 Task: Create a due date automation trigger when advanced on, on the wednesday after a card is due add fields without custom field "Resume" set to a number greater than 1 and greater than 10 at 11:00 AM.
Action: Mouse moved to (865, 263)
Screenshot: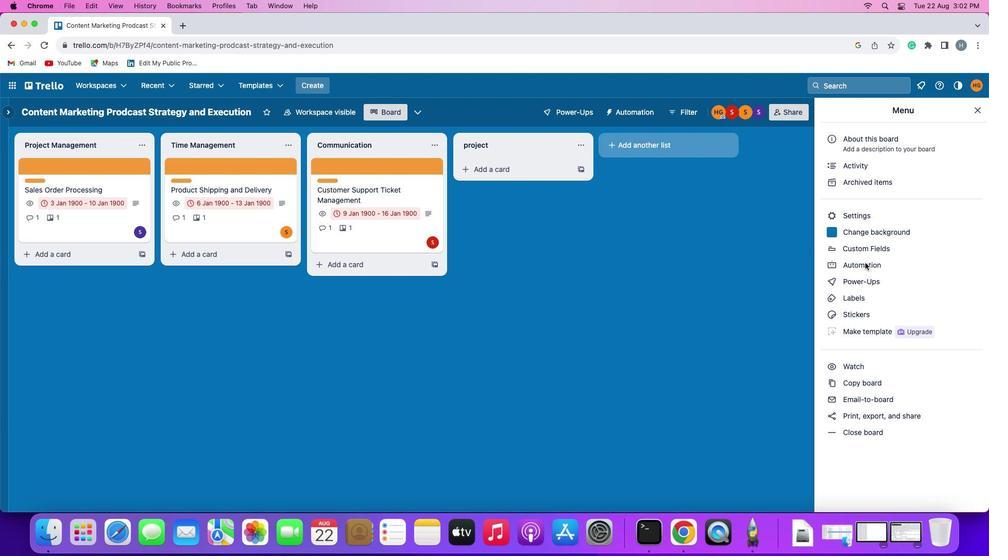 
Action: Mouse pressed left at (865, 263)
Screenshot: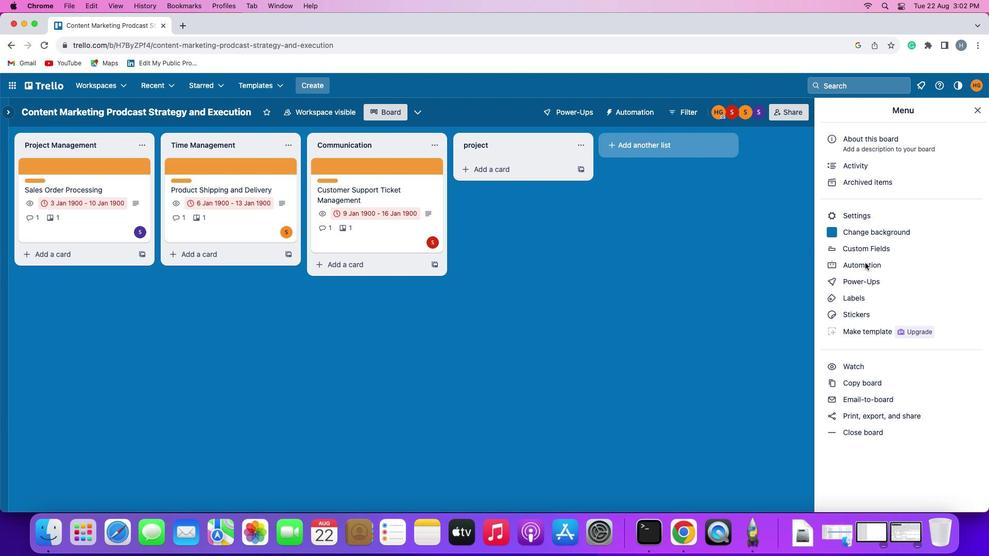 
Action: Mouse pressed left at (865, 263)
Screenshot: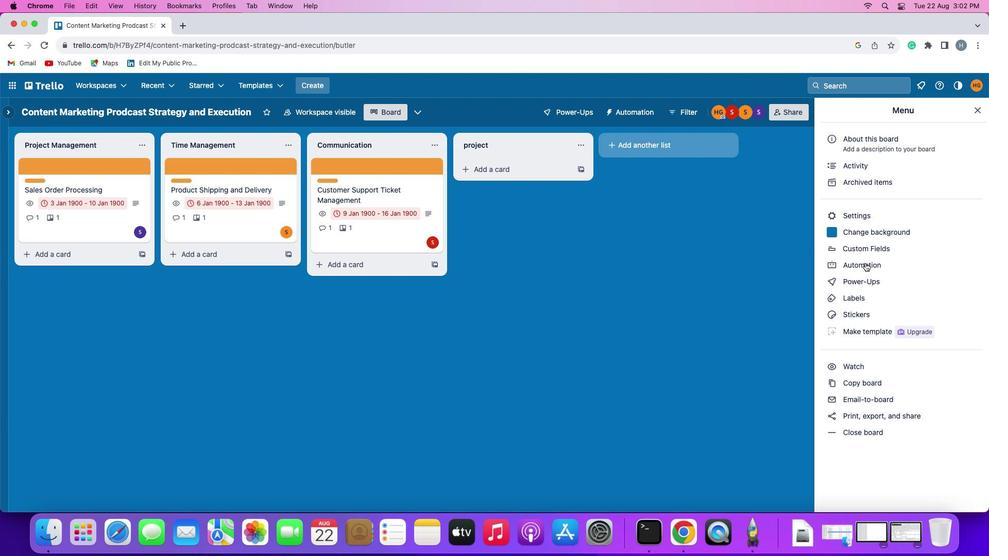 
Action: Mouse moved to (55, 241)
Screenshot: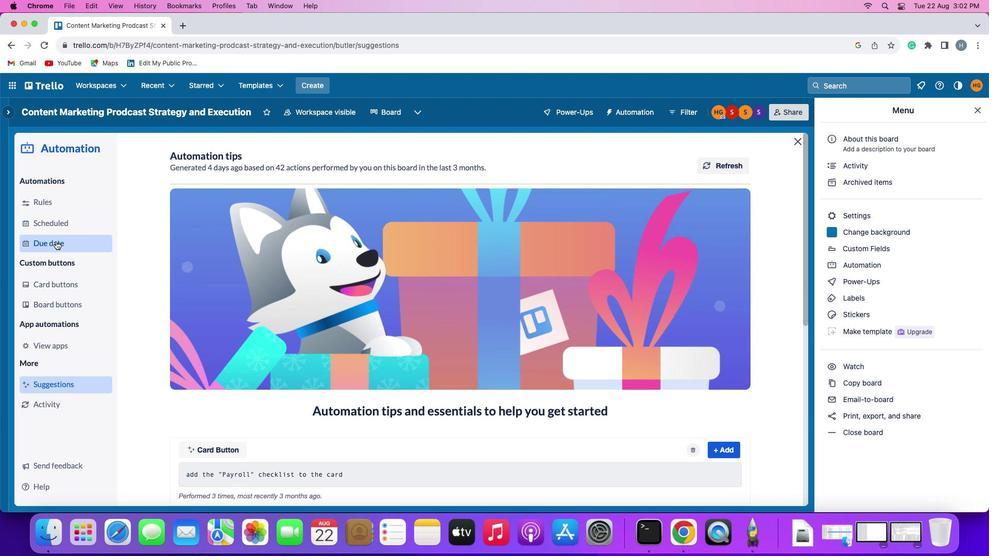 
Action: Mouse pressed left at (55, 241)
Screenshot: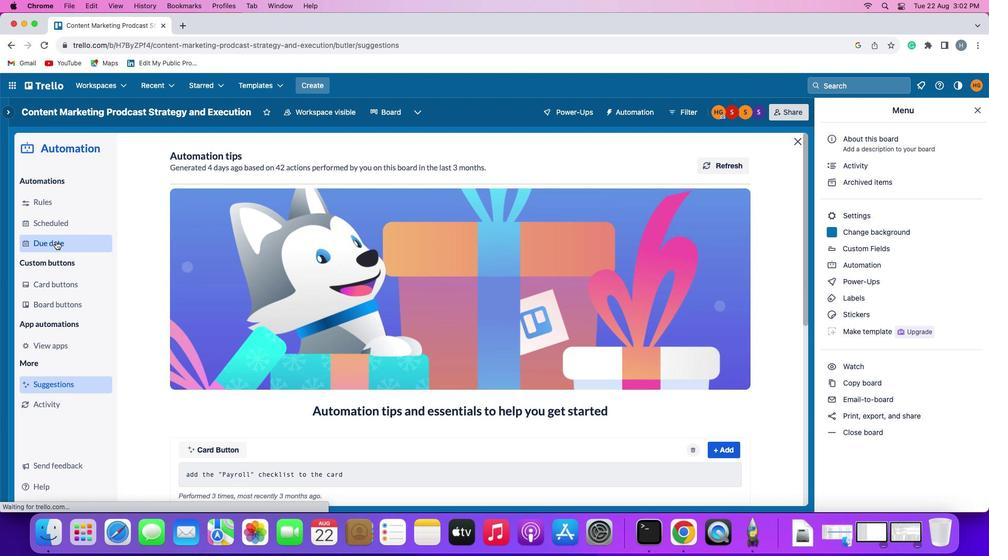 
Action: Mouse moved to (690, 163)
Screenshot: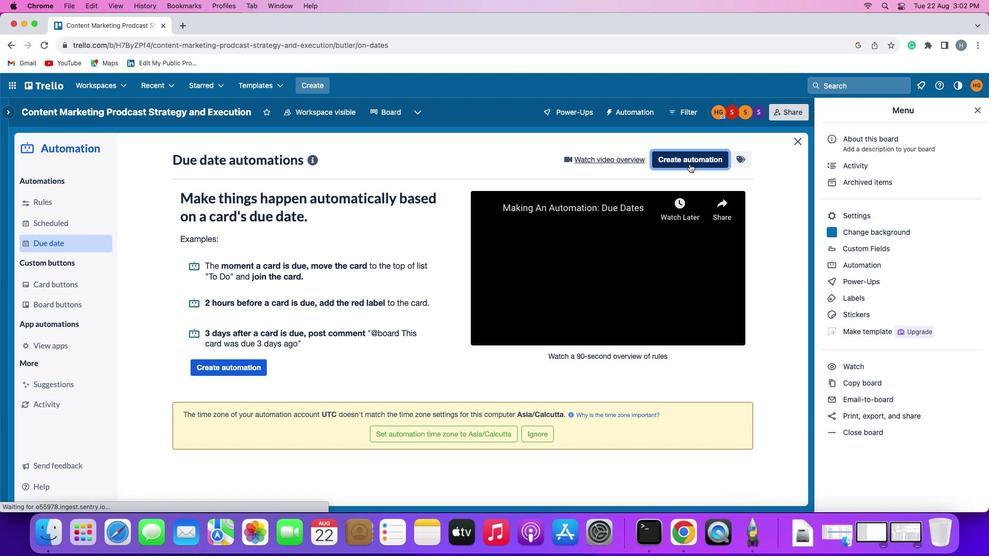 
Action: Mouse pressed left at (690, 163)
Screenshot: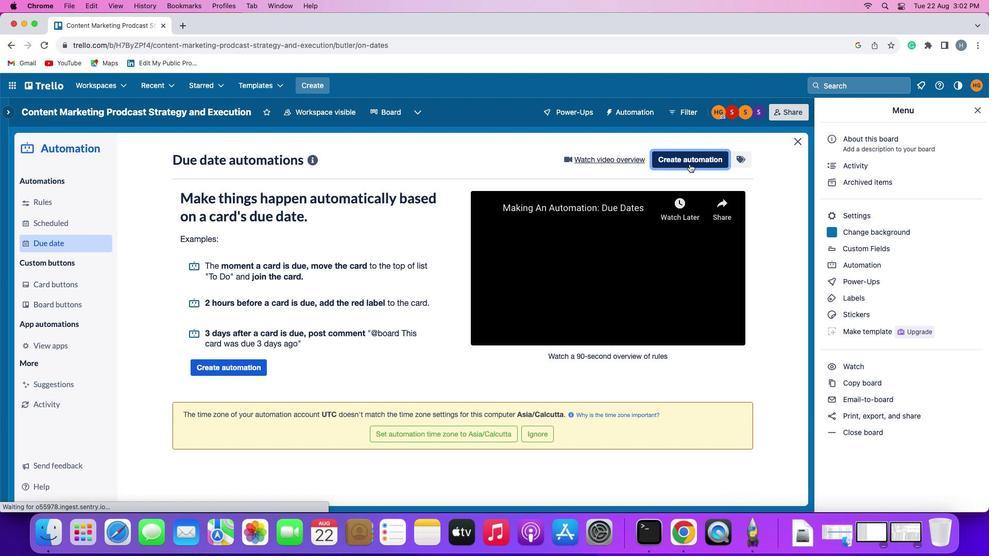 
Action: Mouse moved to (208, 255)
Screenshot: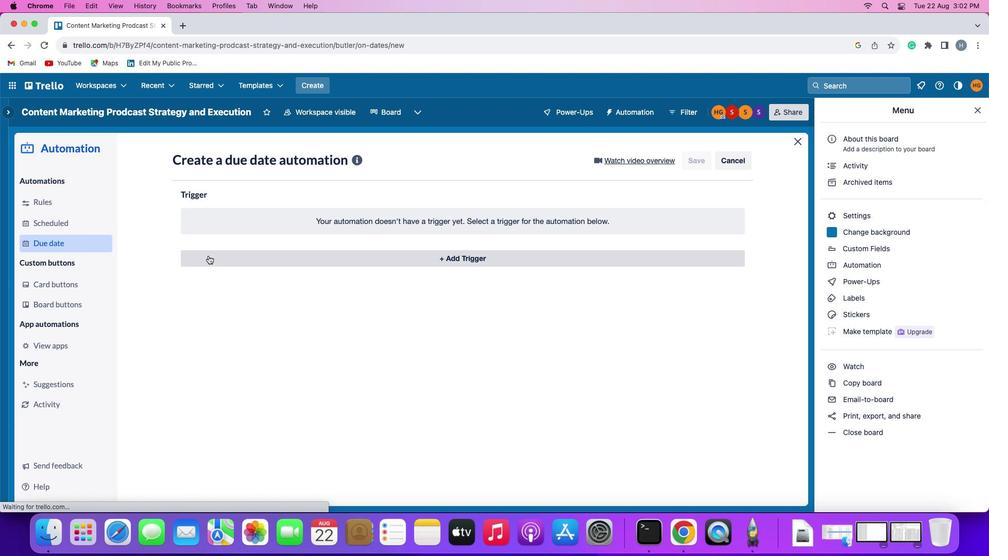 
Action: Mouse pressed left at (208, 255)
Screenshot: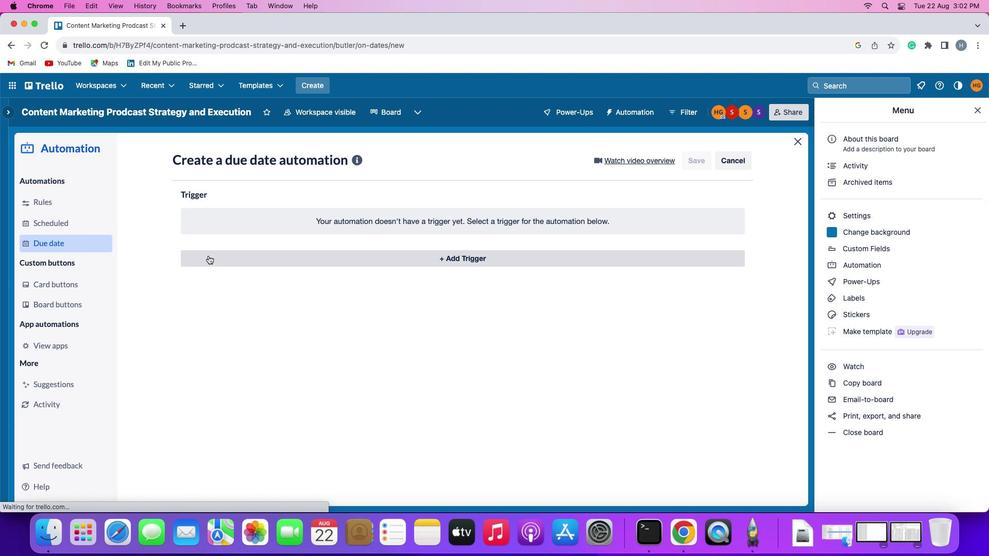 
Action: Mouse moved to (233, 451)
Screenshot: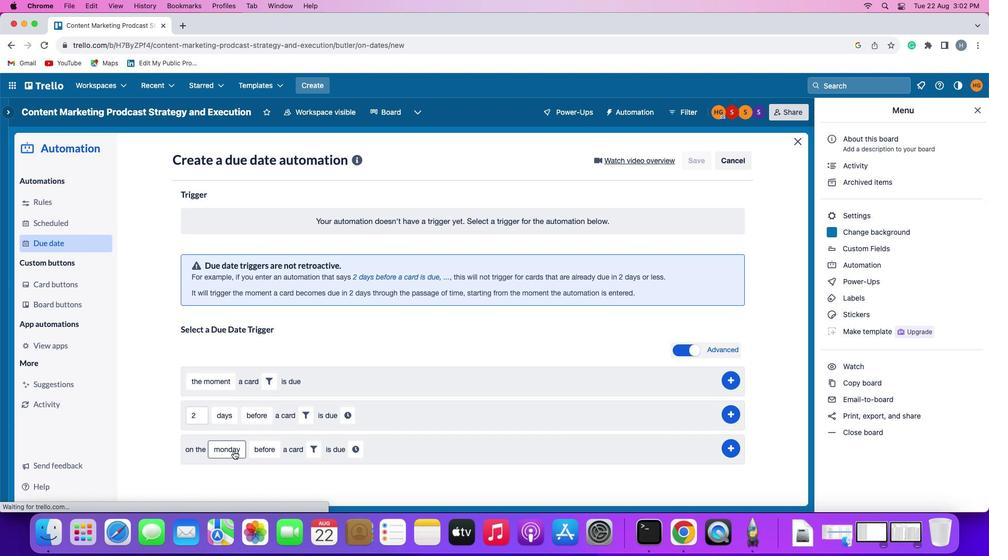 
Action: Mouse pressed left at (233, 451)
Screenshot: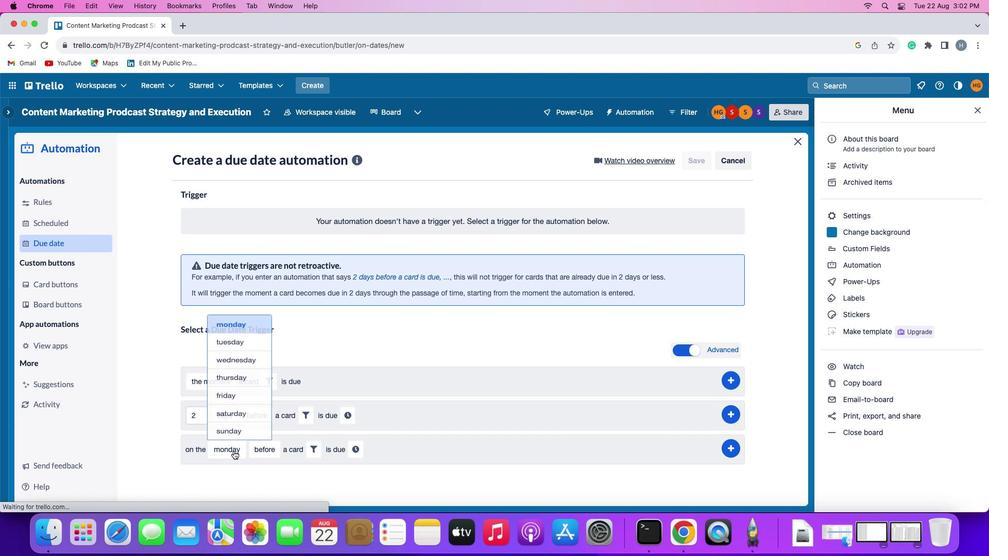 
Action: Mouse moved to (246, 343)
Screenshot: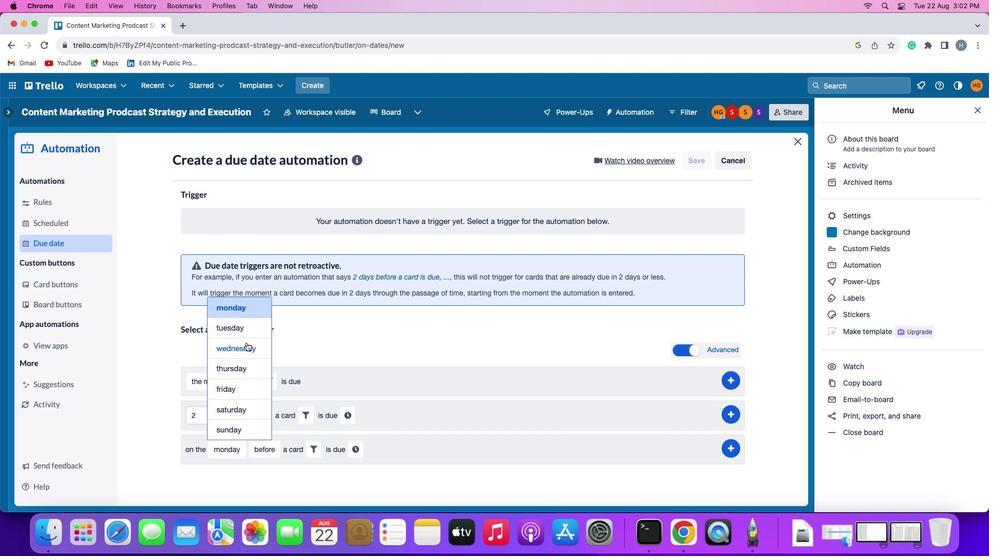 
Action: Mouse pressed left at (246, 343)
Screenshot: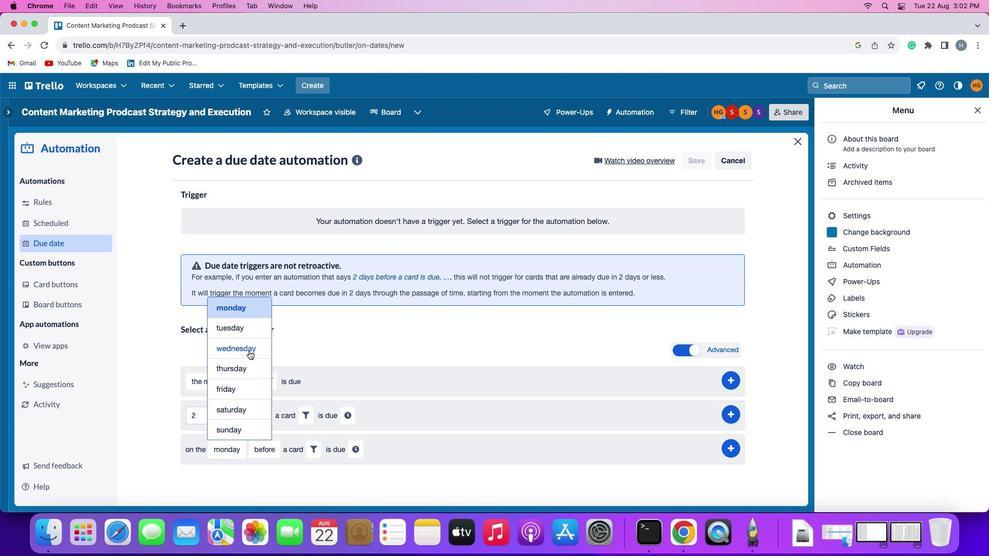 
Action: Mouse moved to (280, 455)
Screenshot: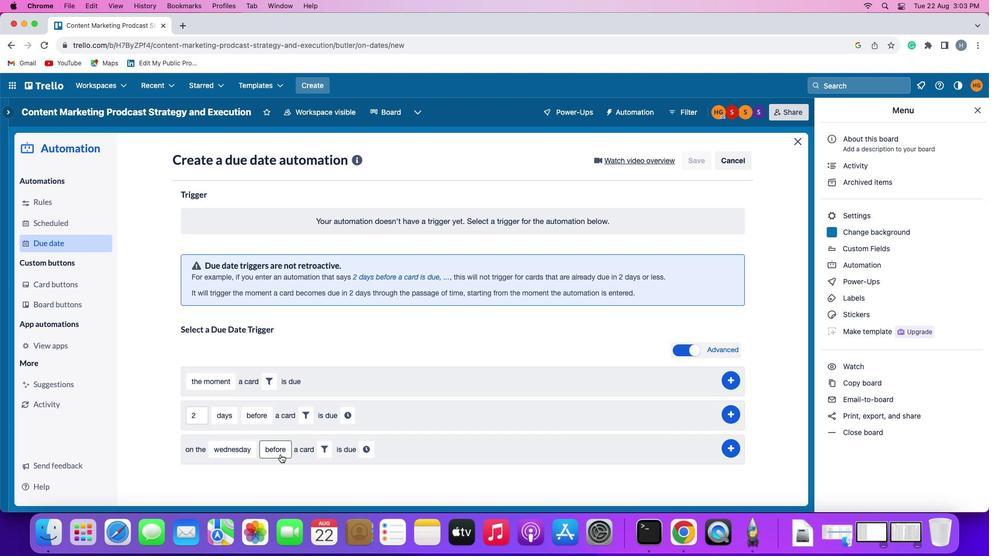 
Action: Mouse pressed left at (280, 455)
Screenshot: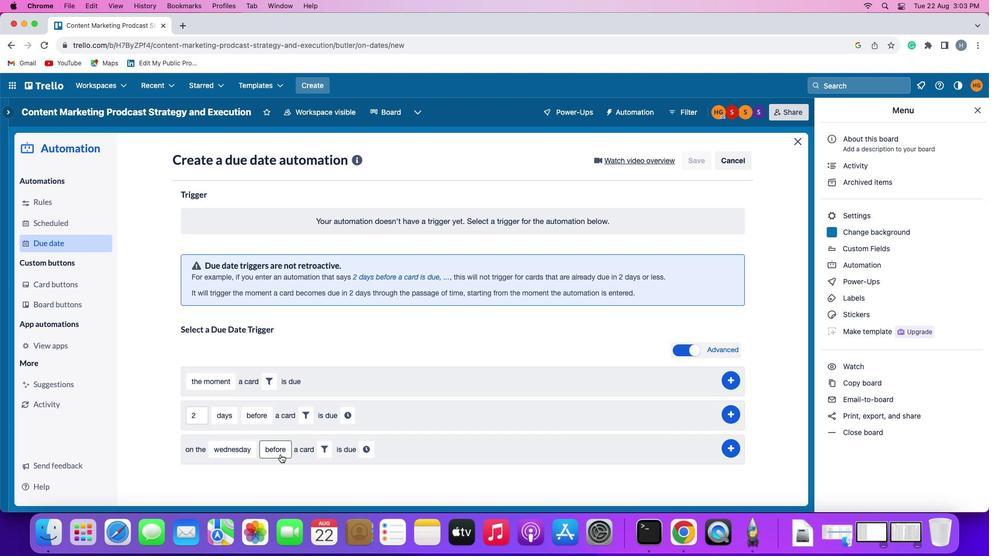 
Action: Mouse moved to (288, 392)
Screenshot: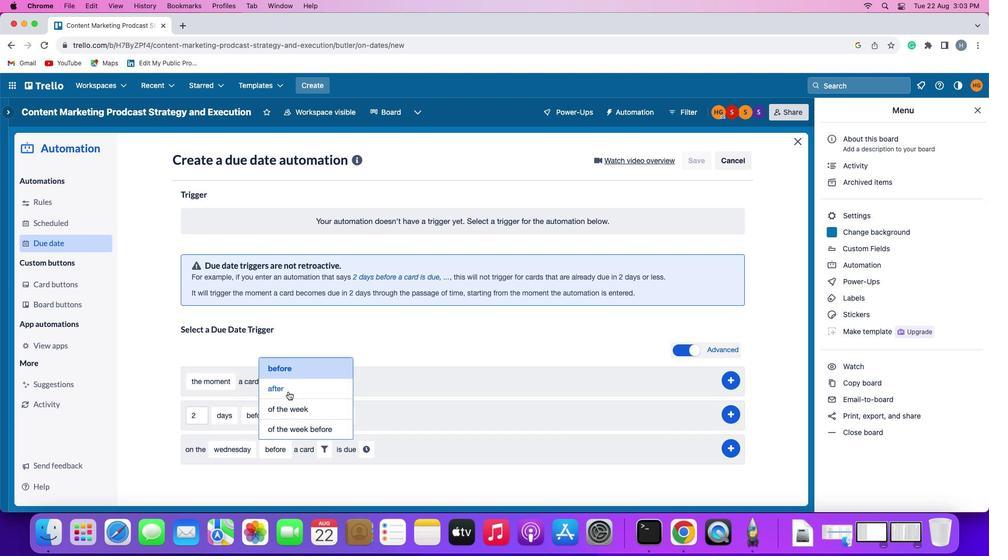 
Action: Mouse pressed left at (288, 392)
Screenshot: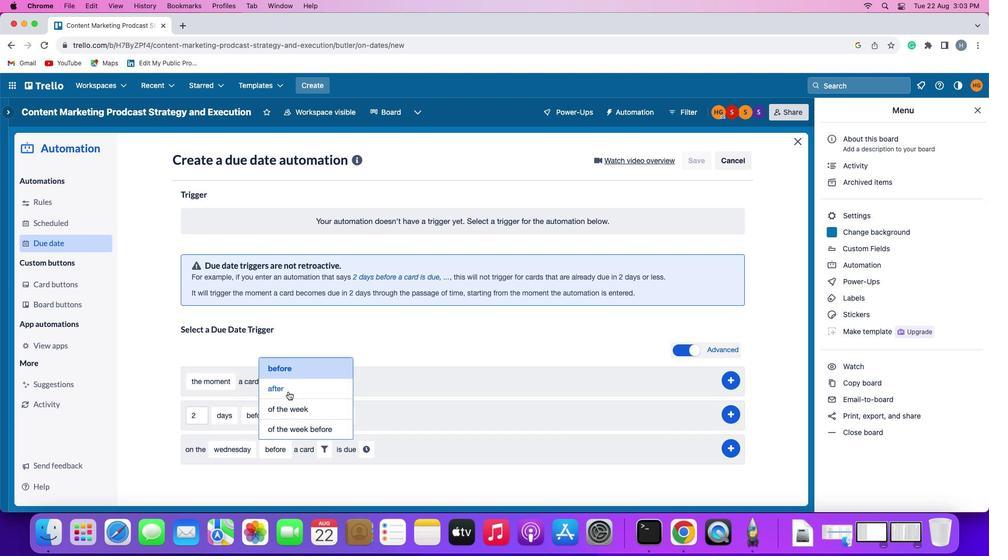 
Action: Mouse moved to (316, 445)
Screenshot: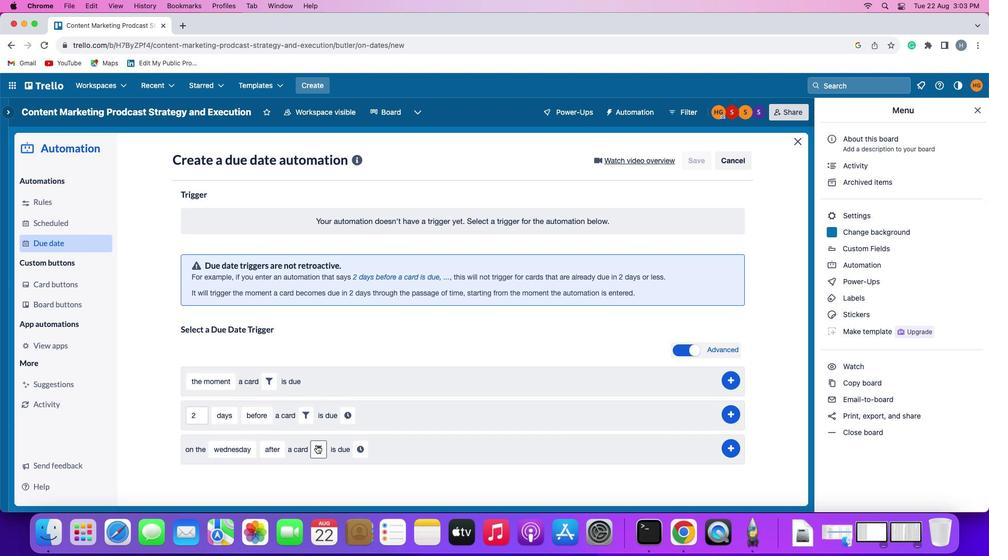 
Action: Mouse pressed left at (316, 445)
Screenshot: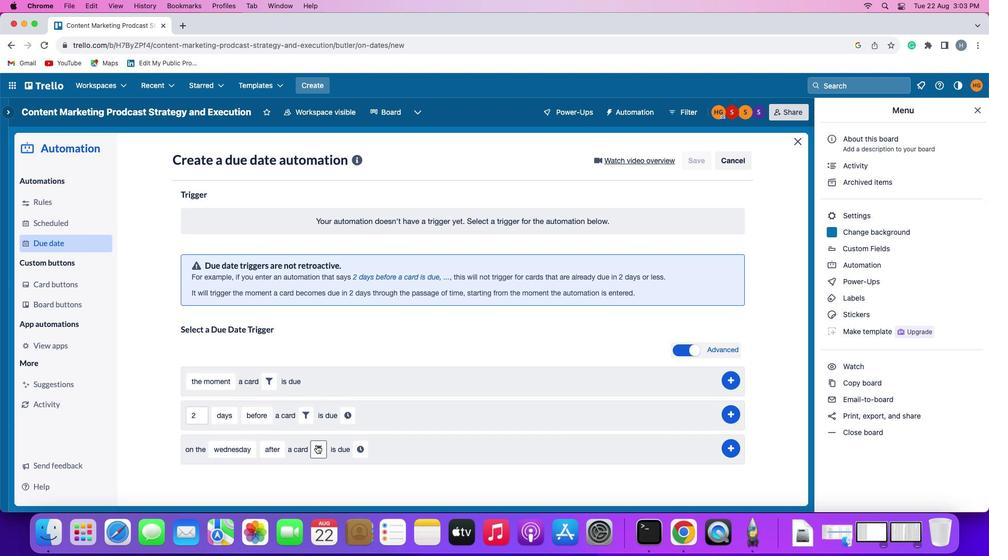 
Action: Mouse moved to (479, 478)
Screenshot: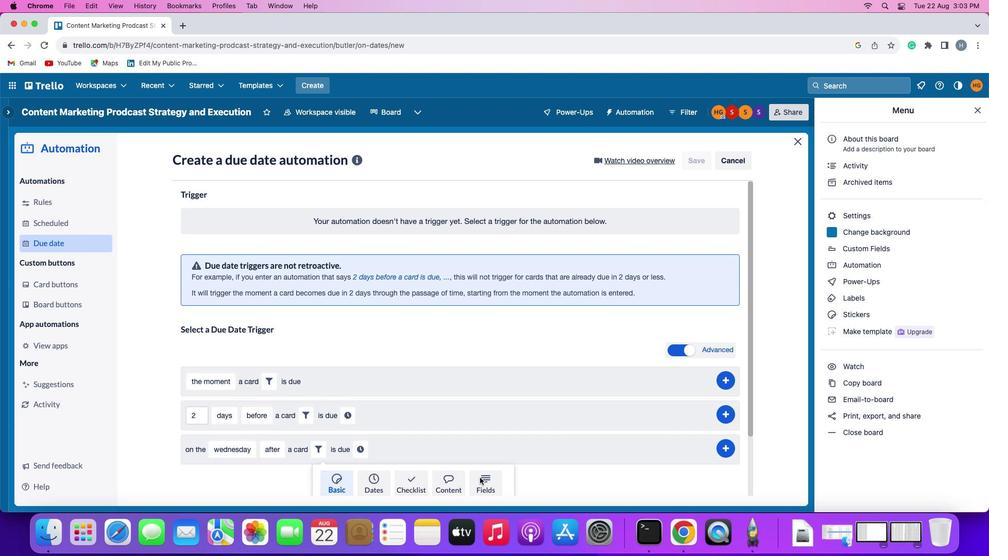 
Action: Mouse pressed left at (479, 478)
Screenshot: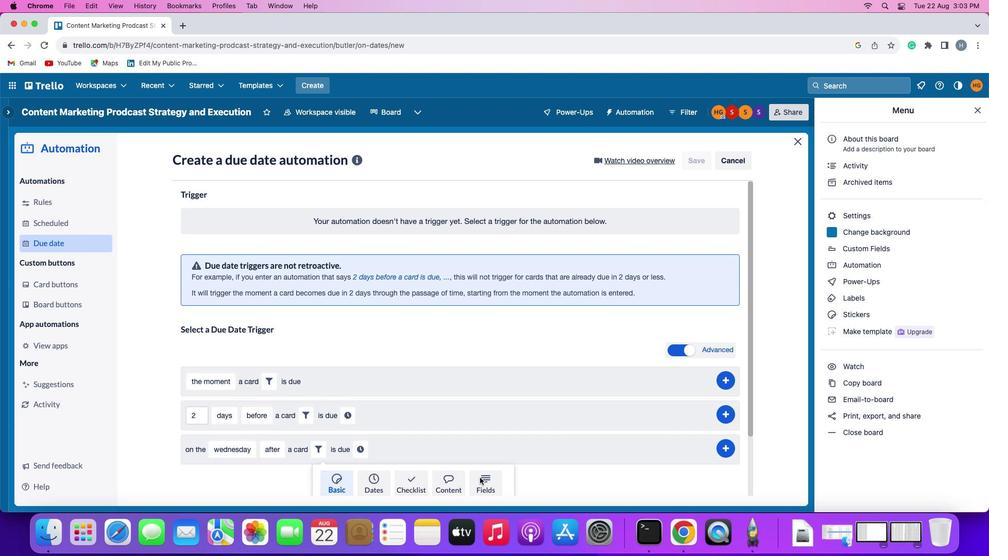
Action: Mouse moved to (244, 460)
Screenshot: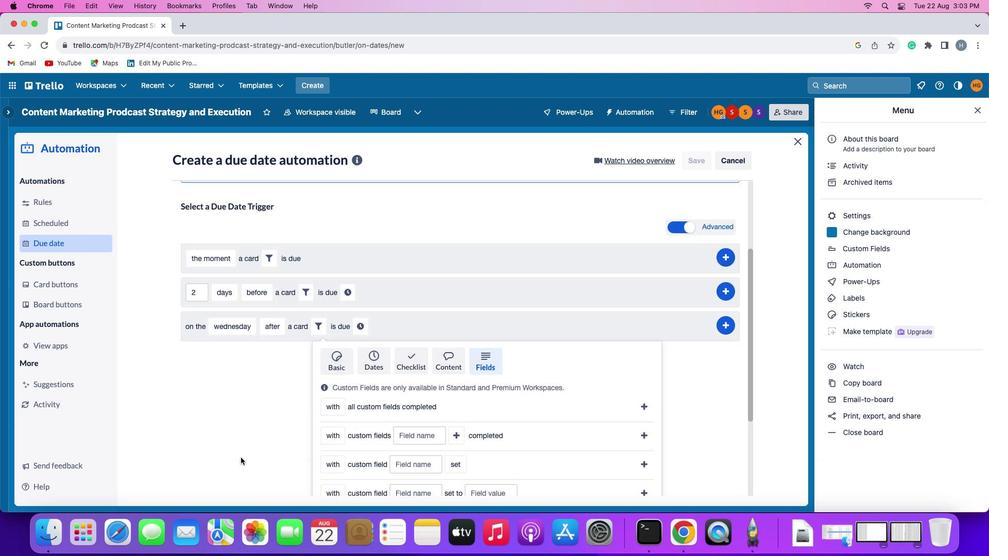
Action: Mouse scrolled (244, 460) with delta (0, 0)
Screenshot: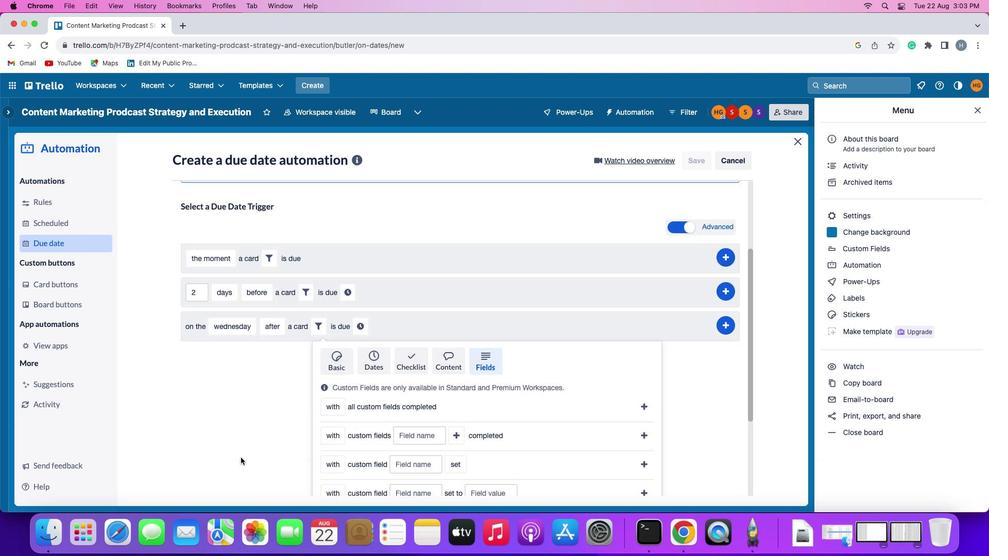 
Action: Mouse moved to (243, 460)
Screenshot: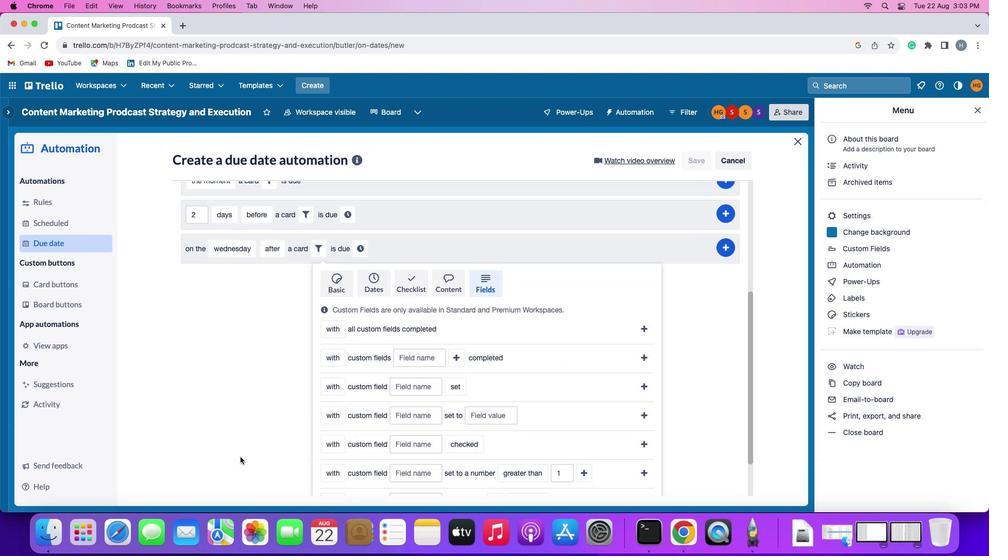 
Action: Mouse scrolled (243, 460) with delta (0, 0)
Screenshot: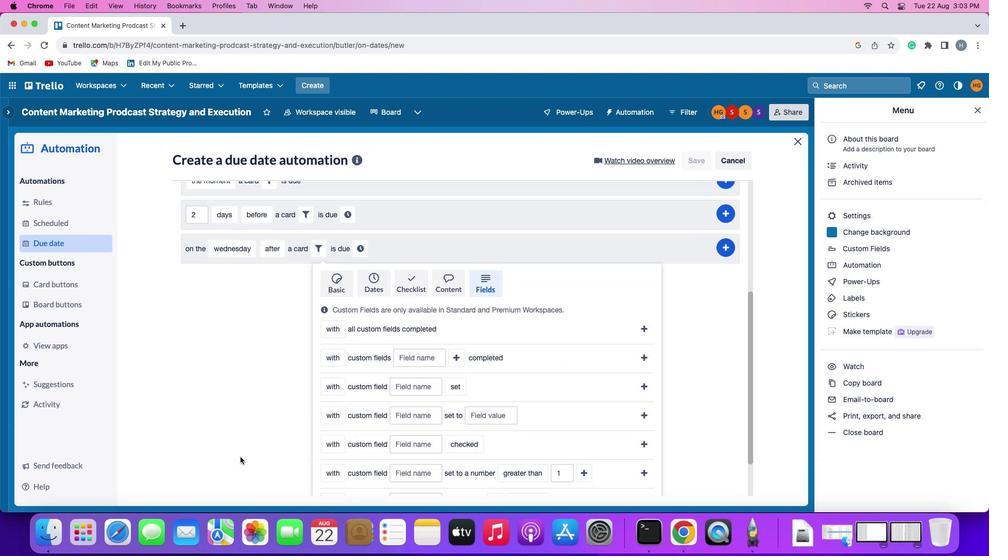
Action: Mouse moved to (243, 460)
Screenshot: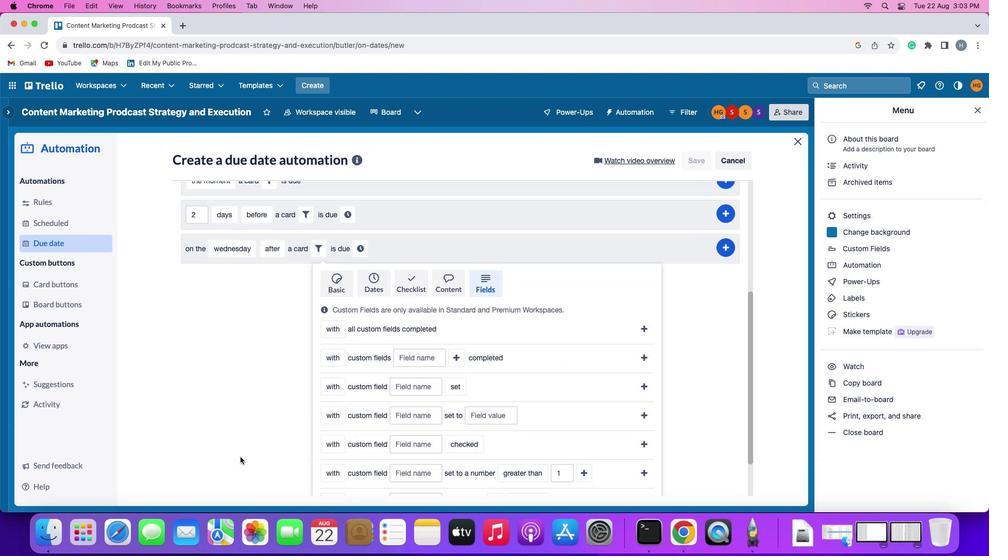 
Action: Mouse scrolled (243, 460) with delta (0, -1)
Screenshot: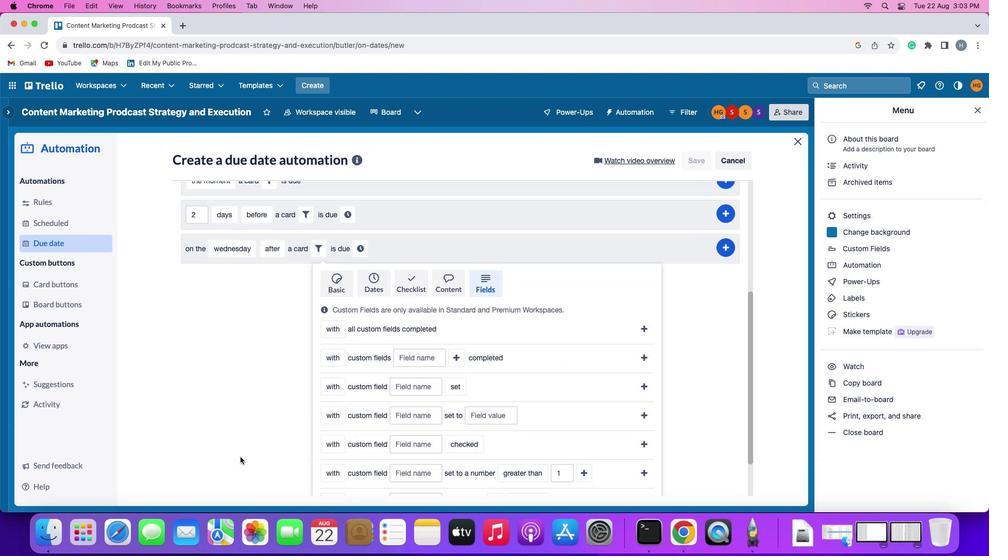 
Action: Mouse moved to (243, 459)
Screenshot: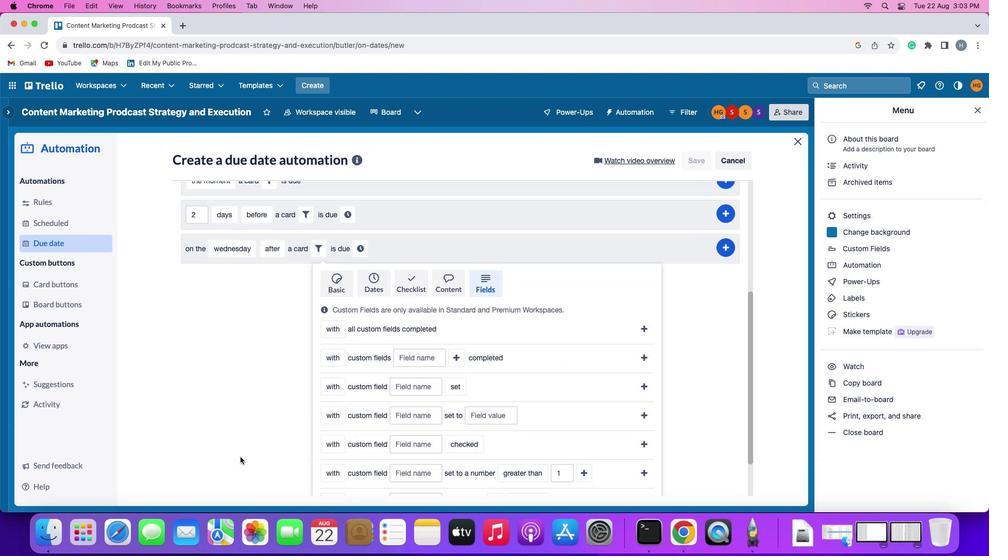 
Action: Mouse scrolled (243, 459) with delta (0, -2)
Screenshot: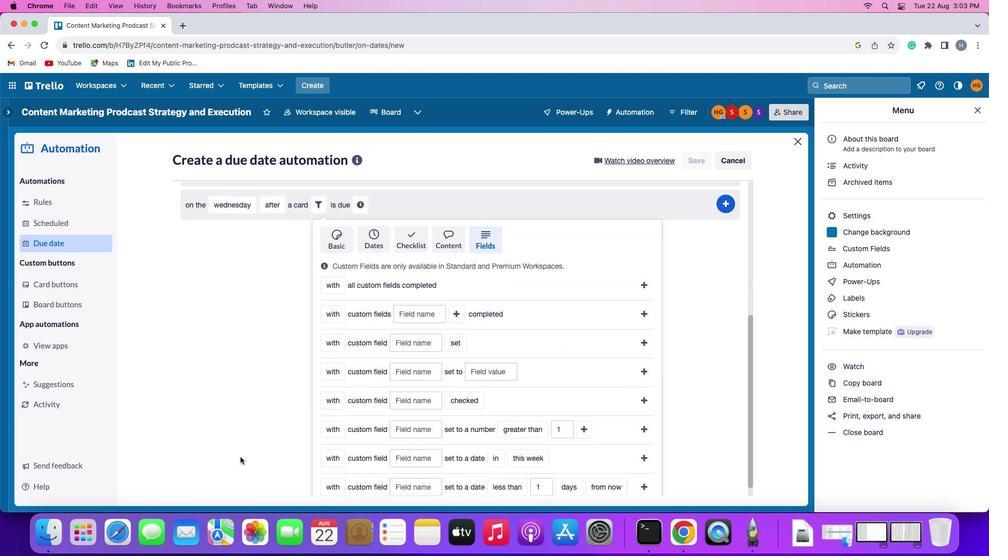 
Action: Mouse moved to (241, 458)
Screenshot: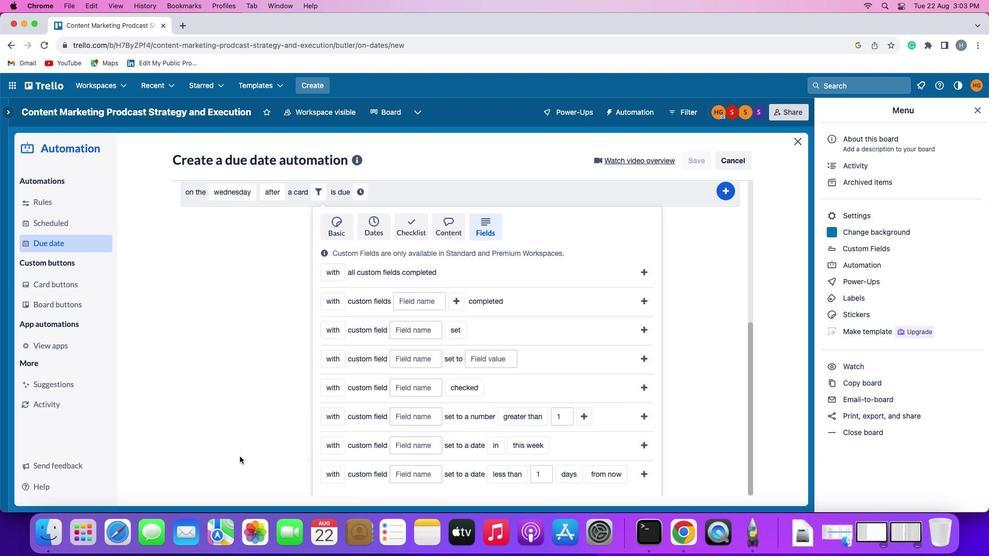 
Action: Mouse scrolled (241, 458) with delta (0, -3)
Screenshot: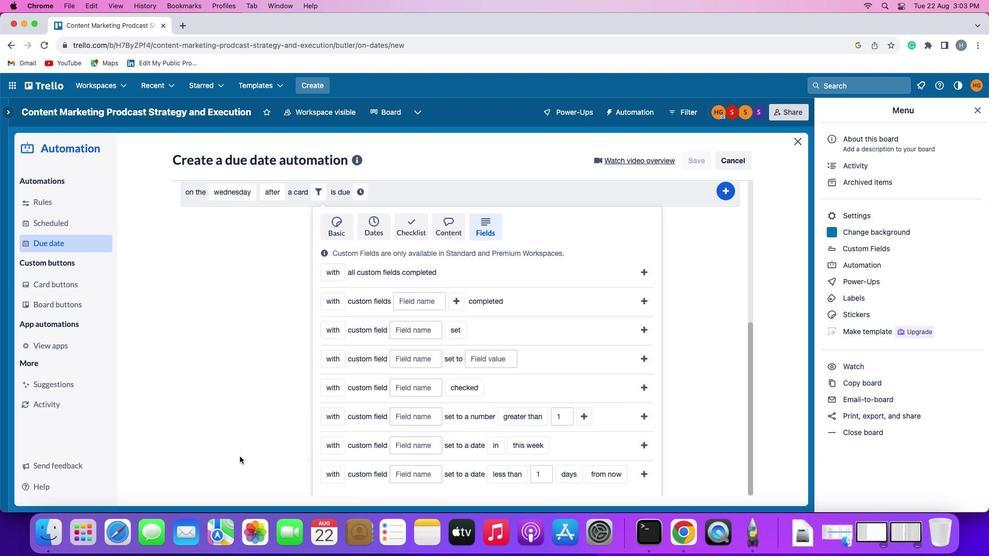 
Action: Mouse moved to (240, 456)
Screenshot: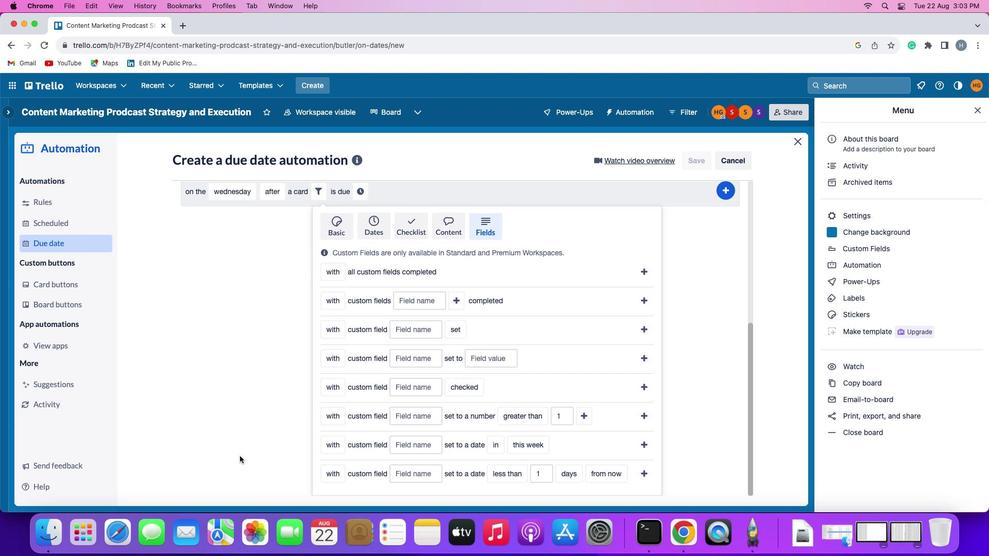 
Action: Mouse scrolled (240, 456) with delta (0, 0)
Screenshot: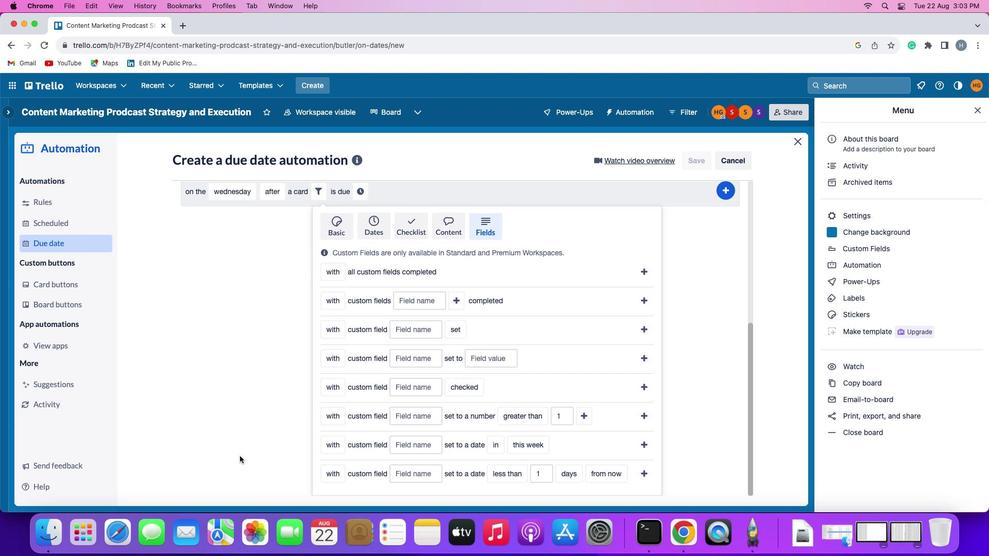 
Action: Mouse scrolled (240, 456) with delta (0, 0)
Screenshot: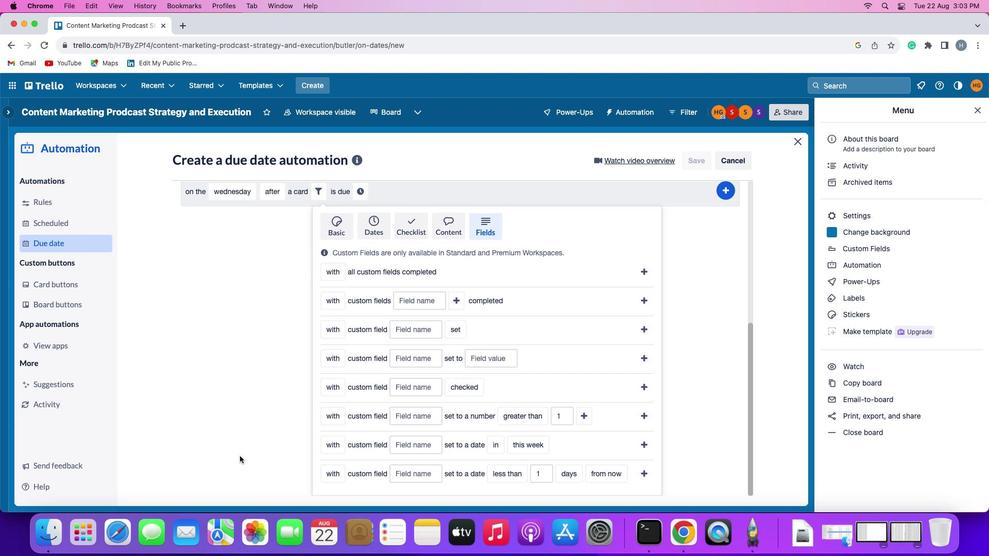 
Action: Mouse scrolled (240, 456) with delta (0, -1)
Screenshot: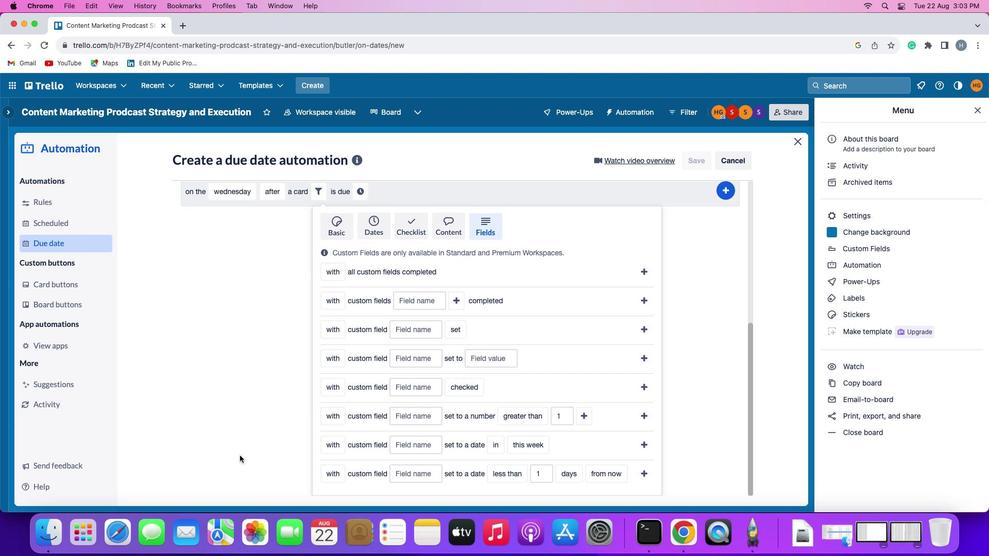 
Action: Mouse scrolled (240, 456) with delta (0, -2)
Screenshot: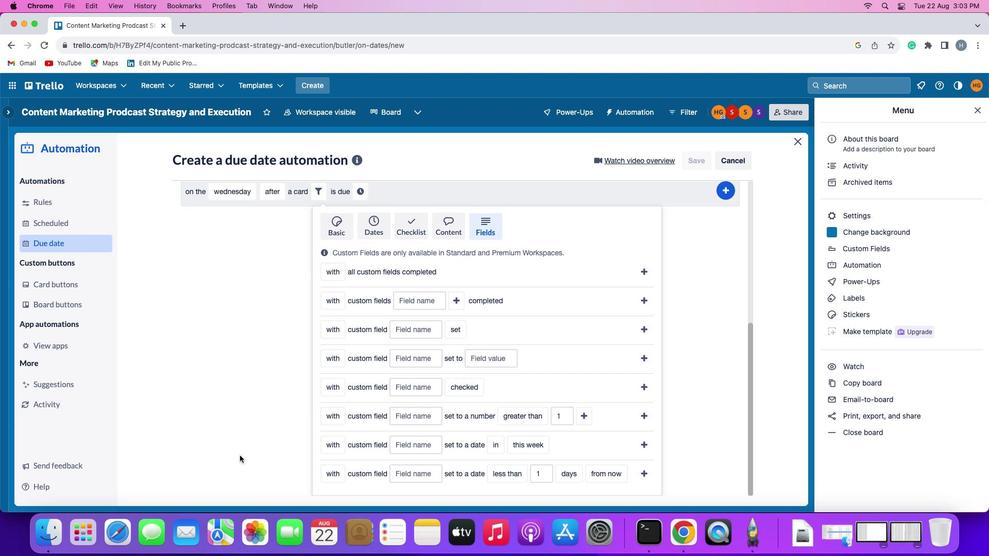
Action: Mouse scrolled (240, 456) with delta (0, -3)
Screenshot: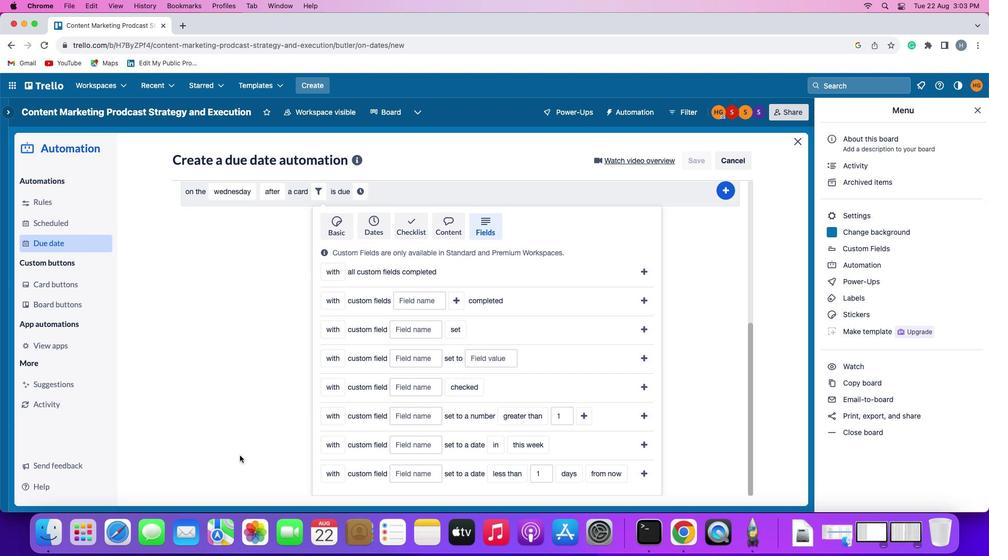 
Action: Mouse moved to (323, 413)
Screenshot: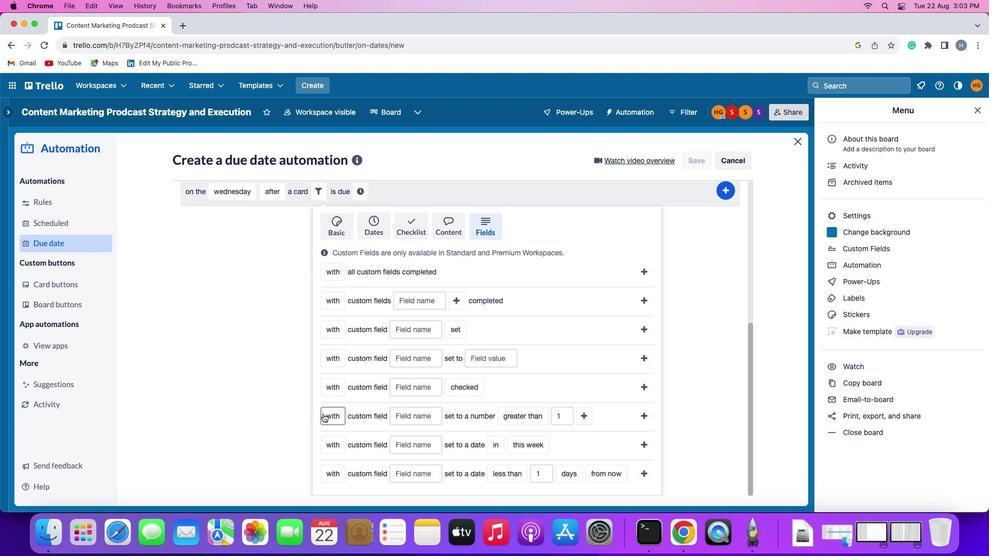 
Action: Mouse pressed left at (323, 413)
Screenshot: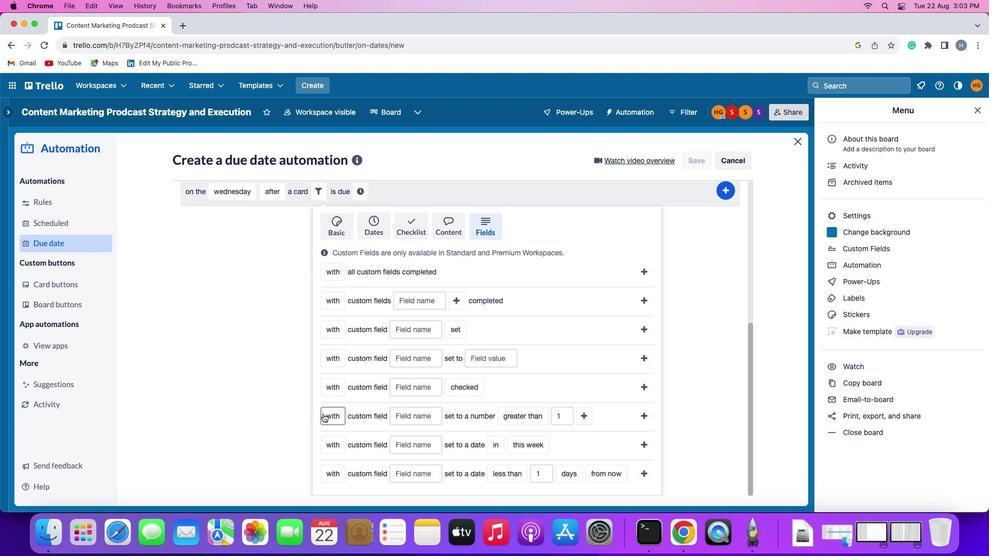 
Action: Mouse moved to (338, 446)
Screenshot: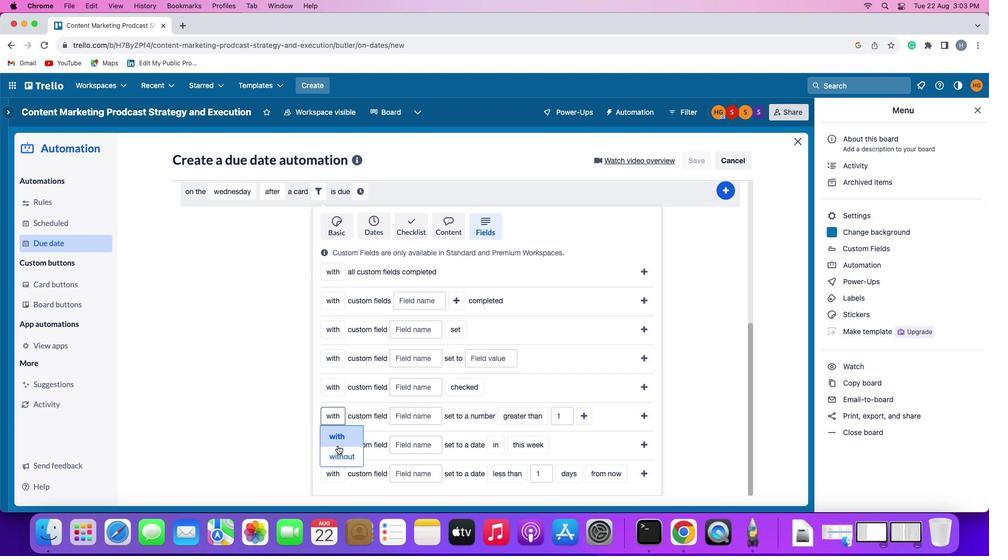 
Action: Mouse pressed left at (338, 446)
Screenshot: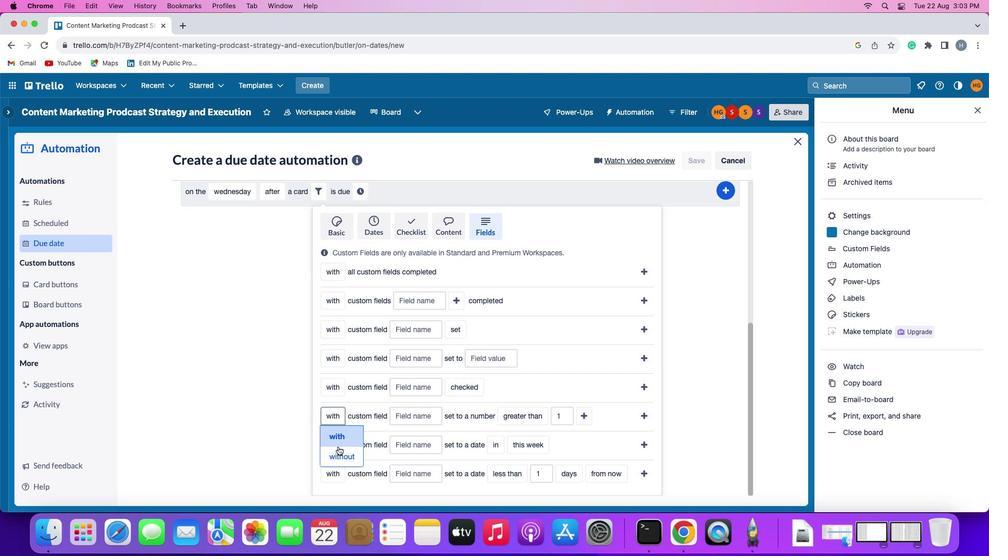 
Action: Mouse moved to (428, 417)
Screenshot: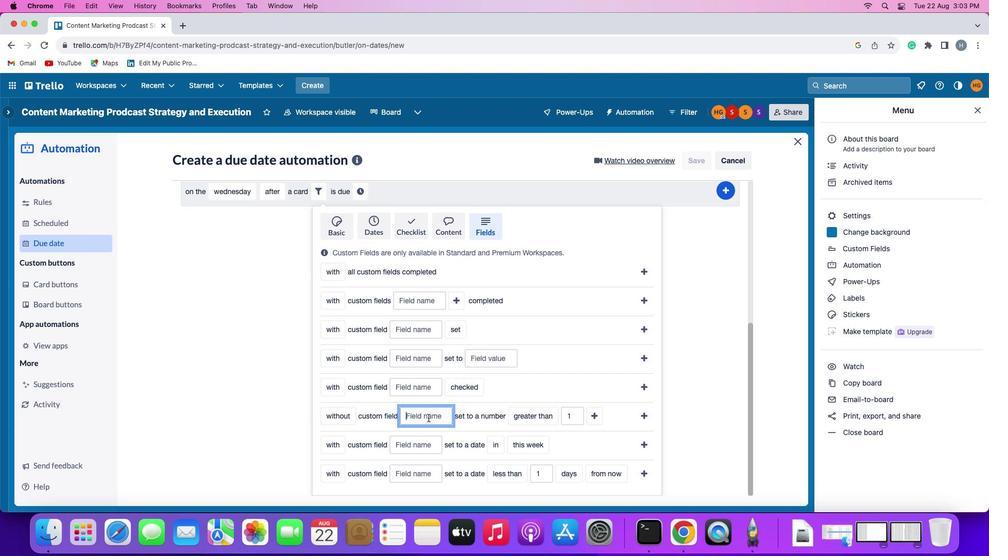 
Action: Mouse pressed left at (428, 417)
Screenshot: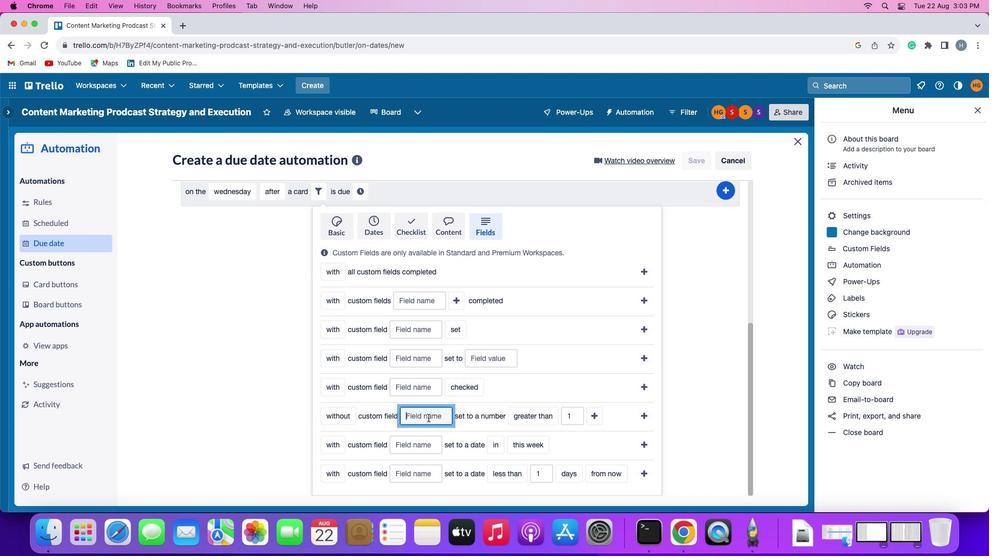 
Action: Key pressed Key.shift
Screenshot: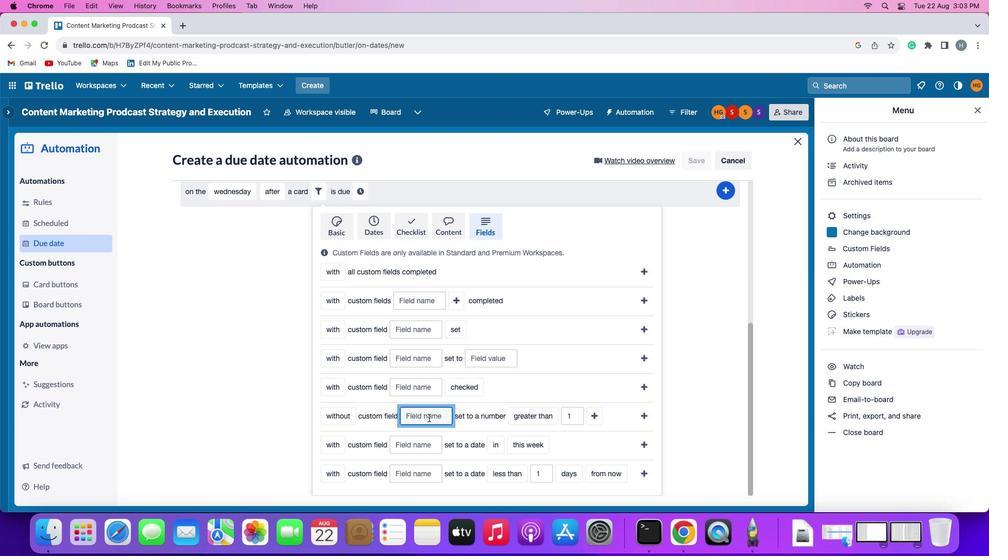 
Action: Mouse moved to (428, 417)
Screenshot: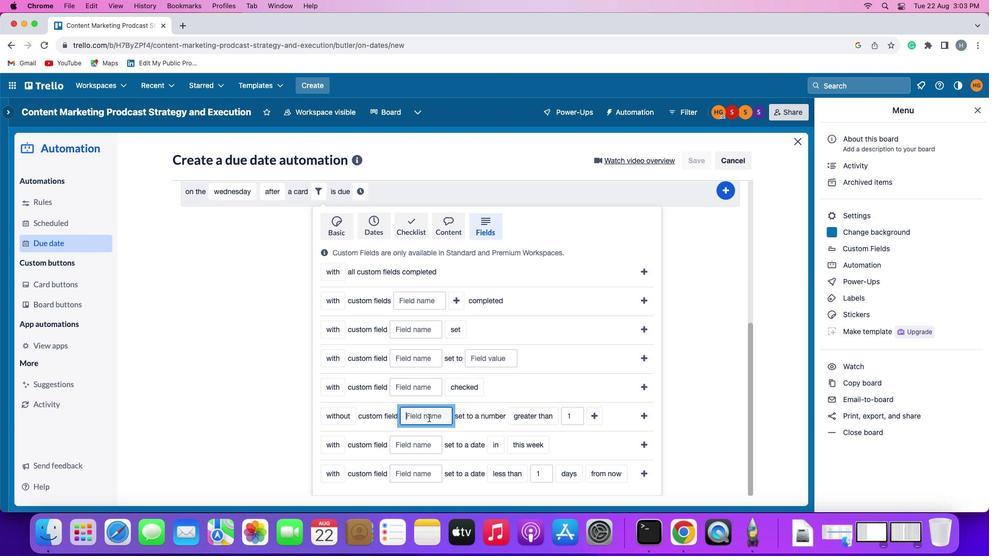 
Action: Key pressed 'R'
Screenshot: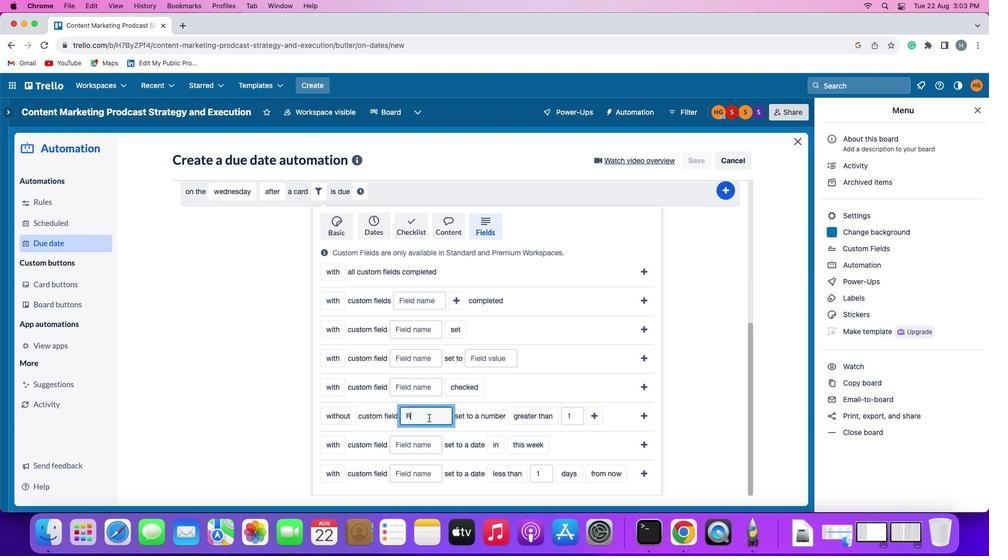 
Action: Mouse moved to (428, 417)
Screenshot: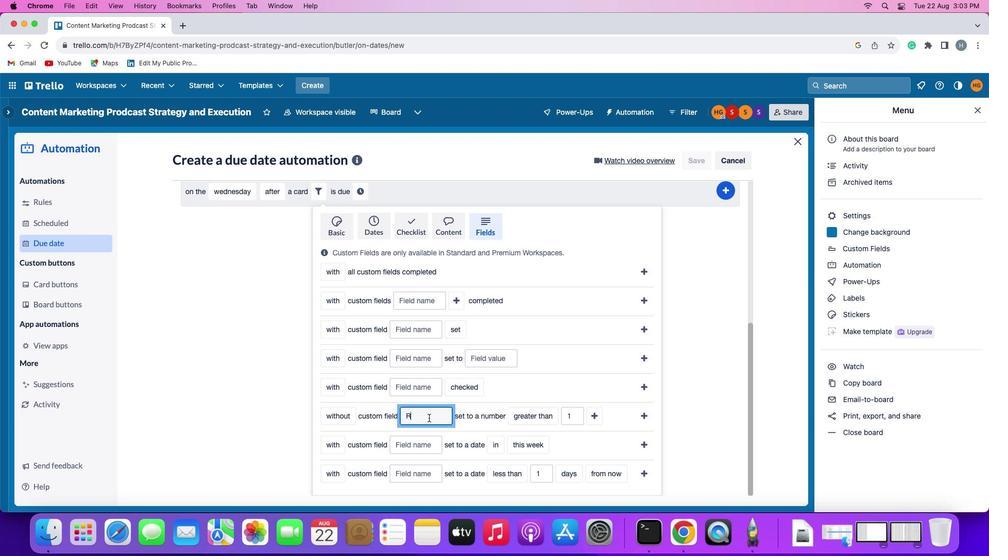 
Action: Key pressed 'e''s'
Screenshot: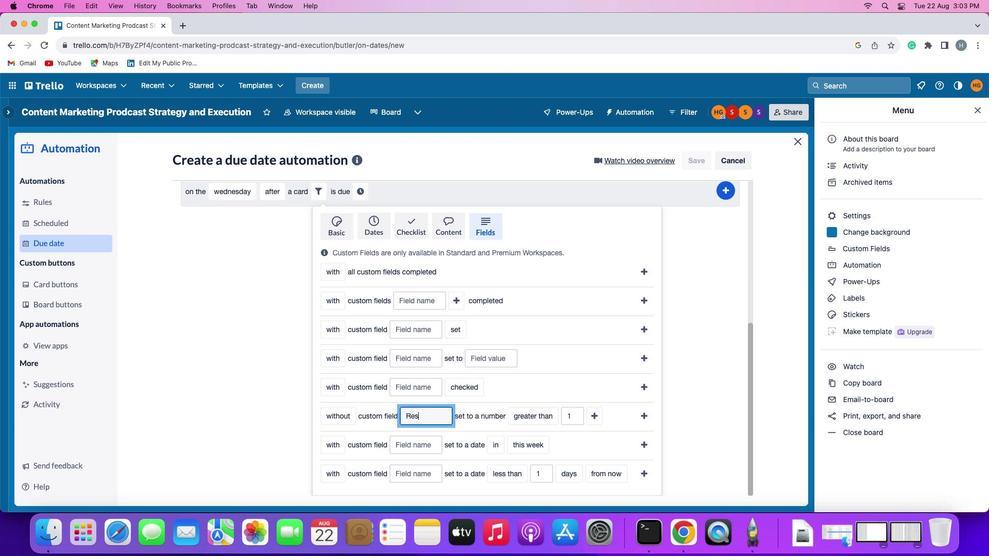 
Action: Mouse moved to (429, 417)
Screenshot: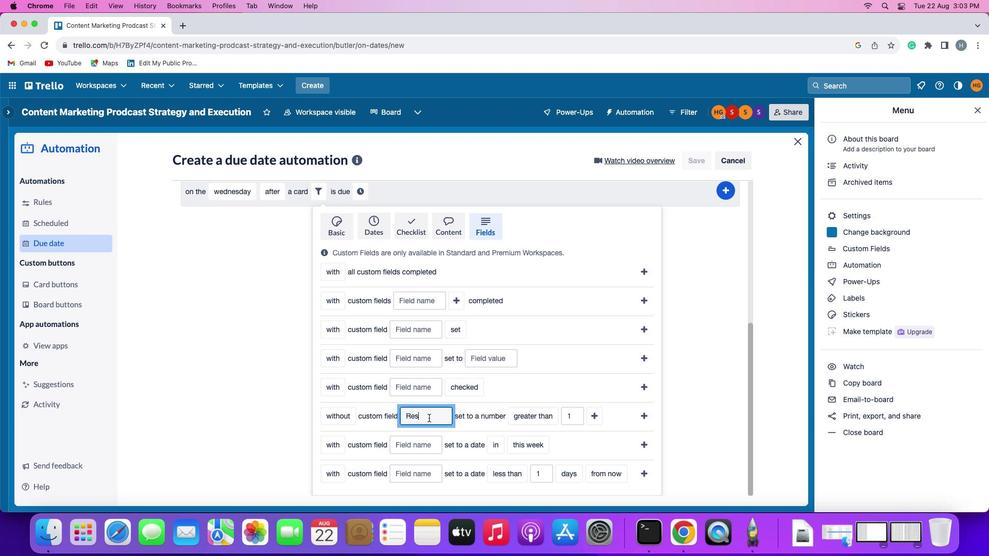 
Action: Key pressed 'u'
Screenshot: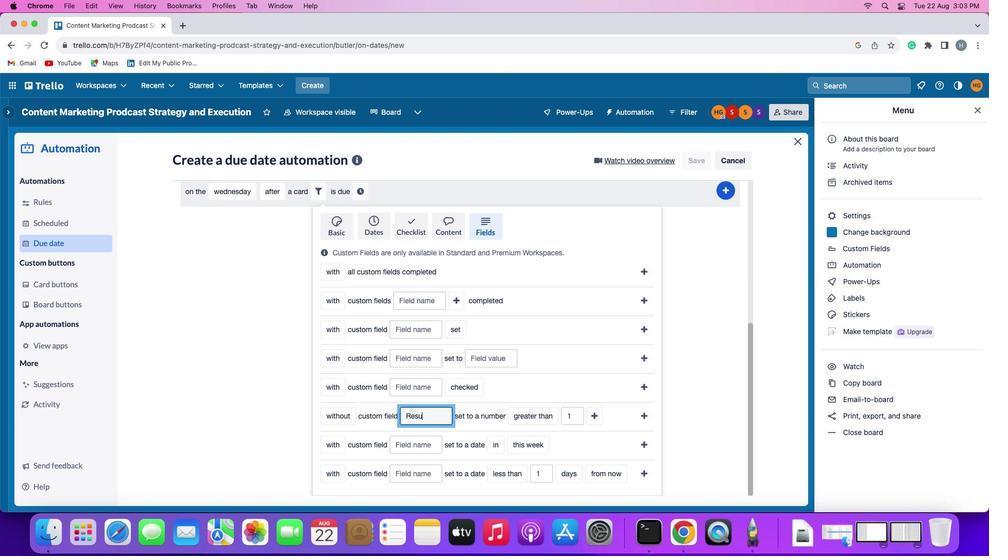 
Action: Mouse moved to (429, 417)
Screenshot: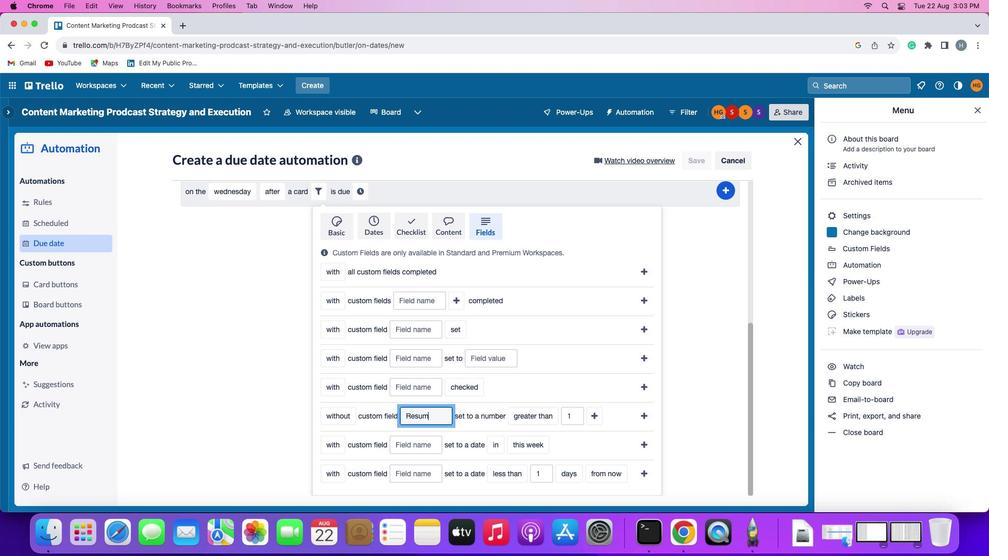 
Action: Key pressed 'm''e'
Screenshot: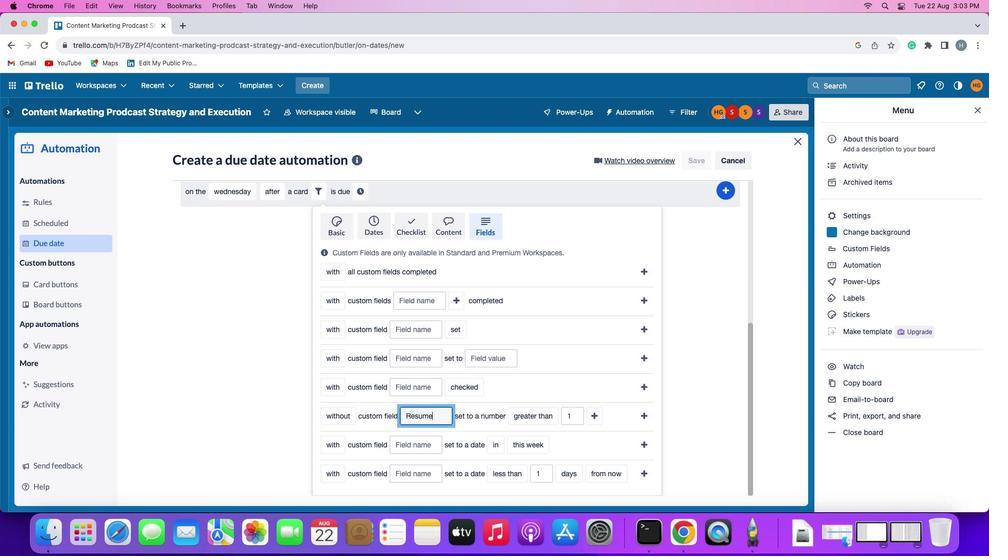 
Action: Mouse moved to (517, 410)
Screenshot: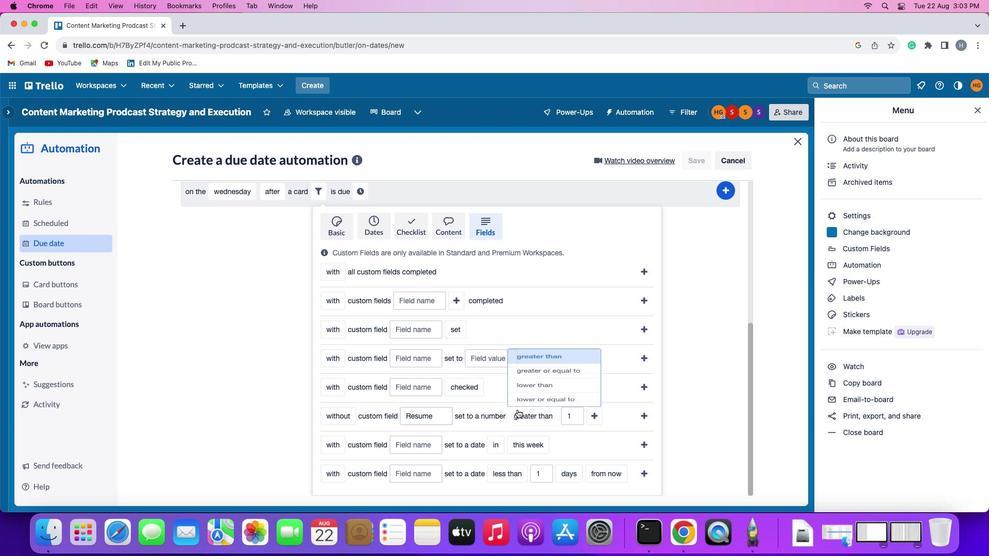 
Action: Mouse pressed left at (517, 410)
Screenshot: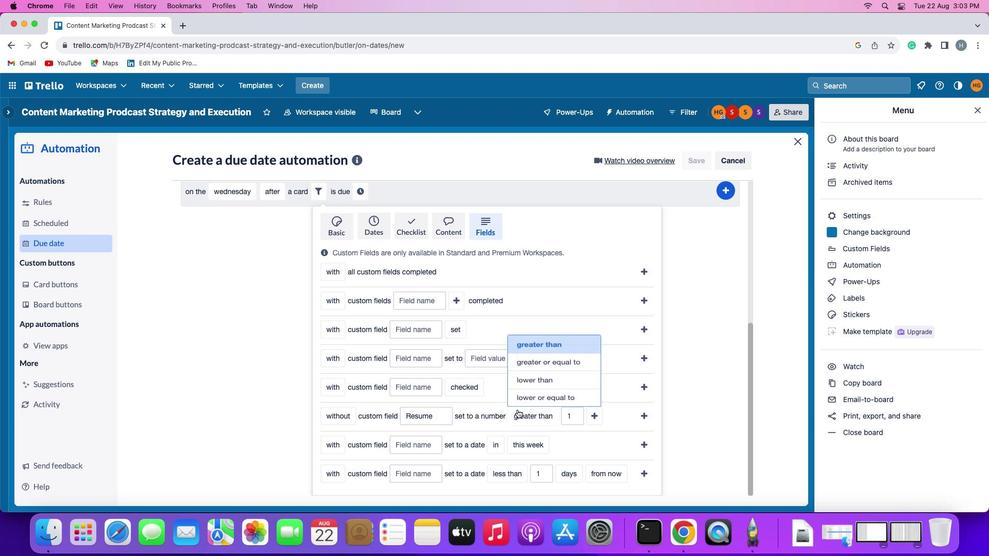 
Action: Mouse moved to (560, 338)
Screenshot: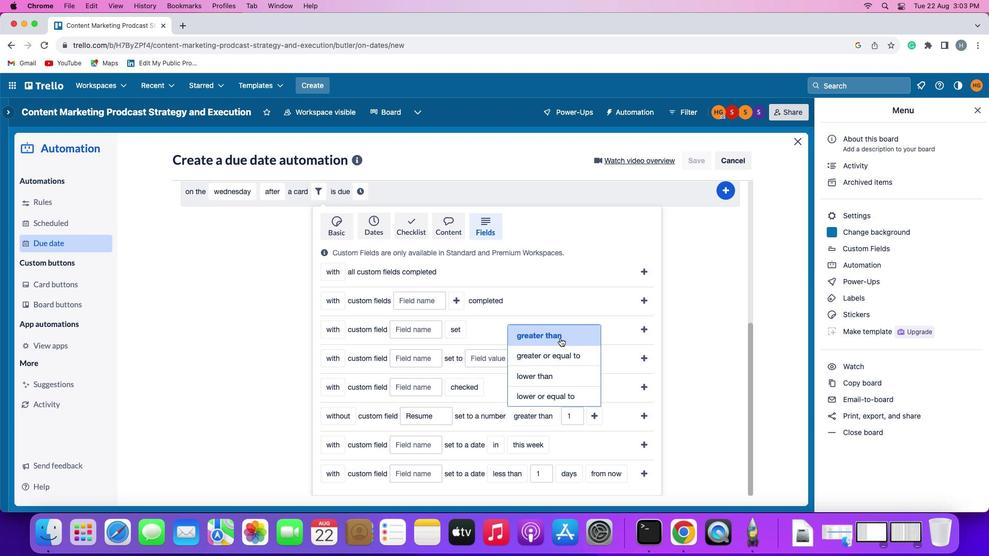 
Action: Mouse pressed left at (560, 338)
Screenshot: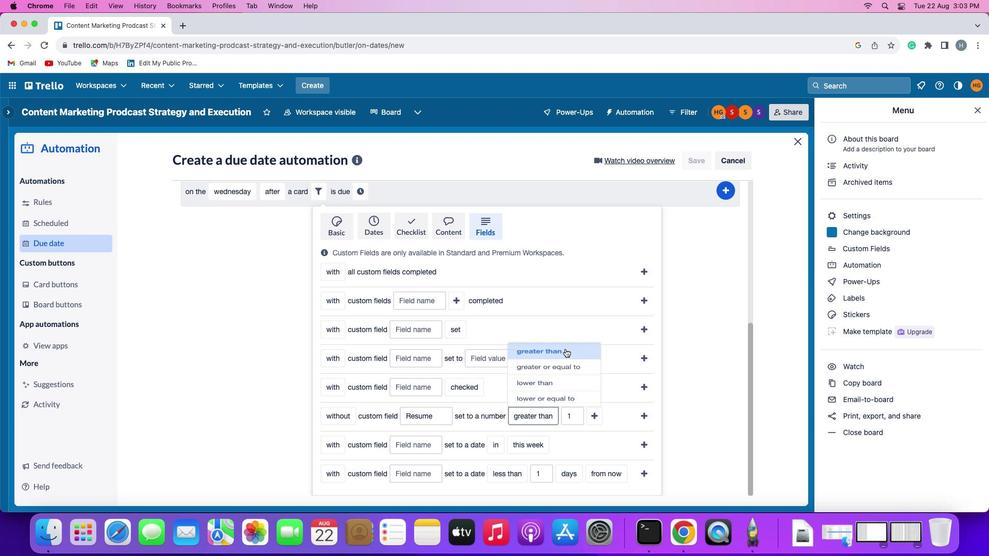 
Action: Mouse moved to (597, 416)
Screenshot: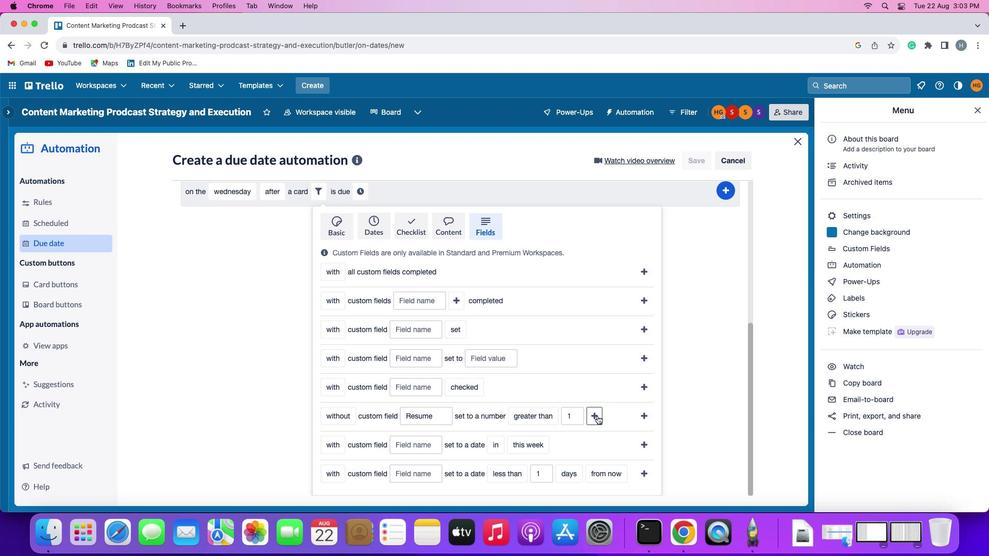 
Action: Mouse pressed left at (597, 416)
Screenshot: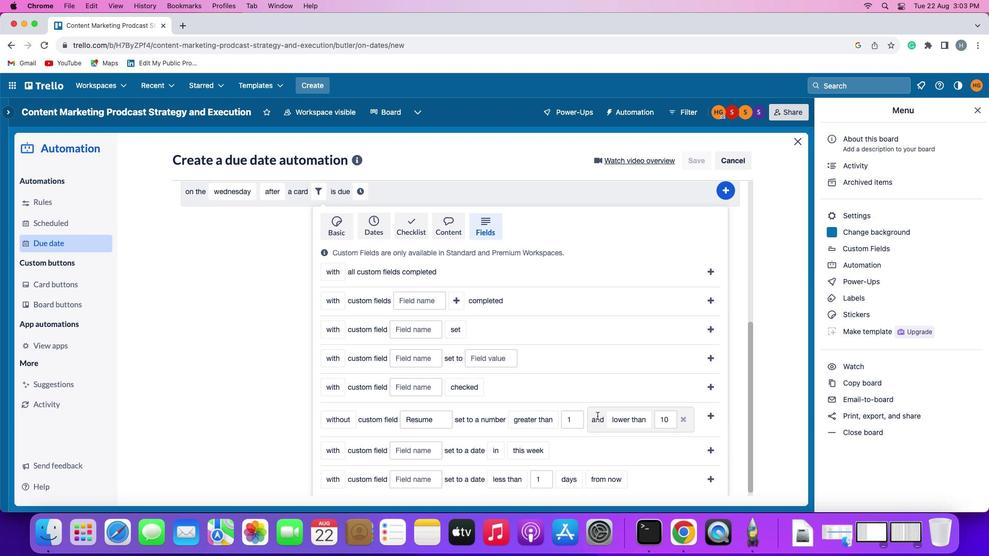 
Action: Mouse moved to (623, 416)
Screenshot: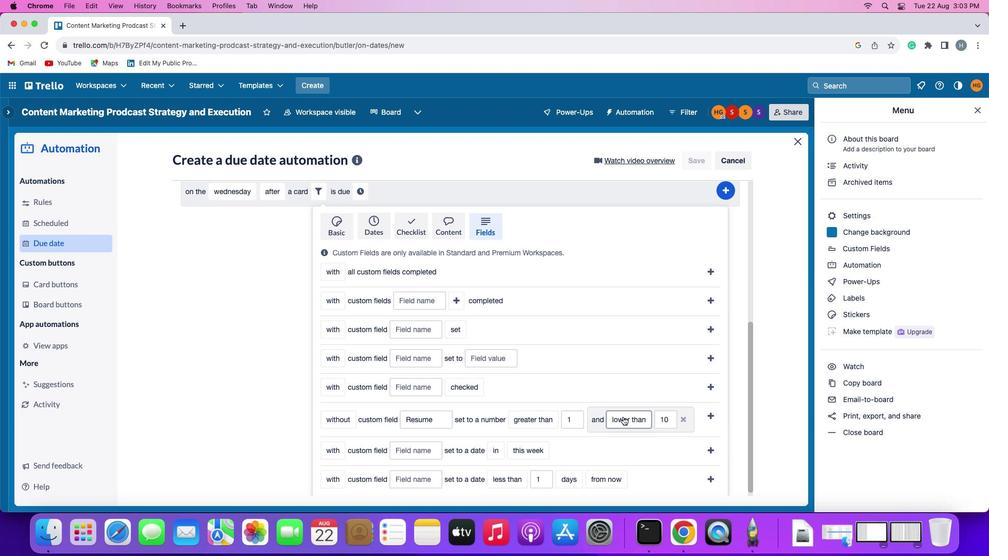
Action: Mouse pressed left at (623, 416)
Screenshot: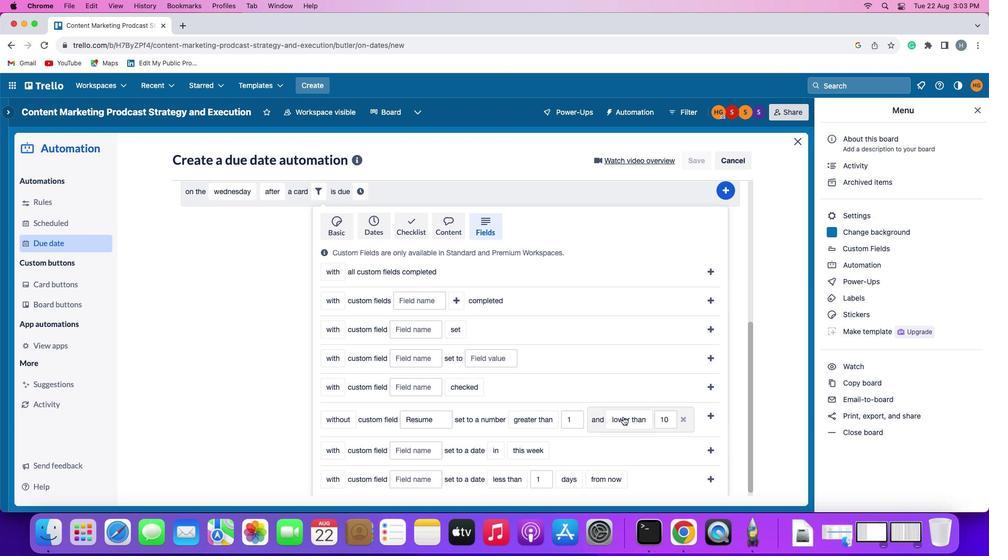 
Action: Mouse moved to (627, 377)
Screenshot: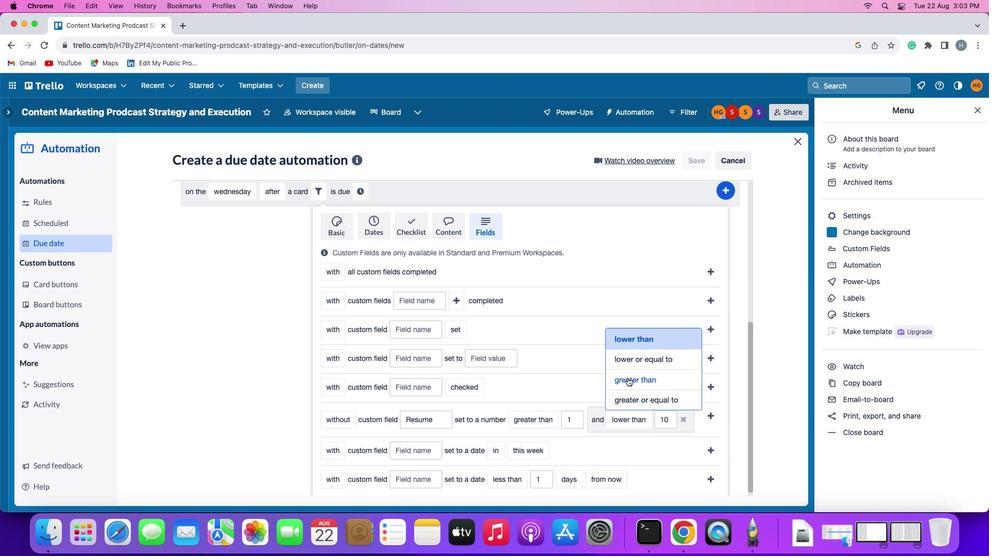 
Action: Mouse pressed left at (627, 377)
Screenshot: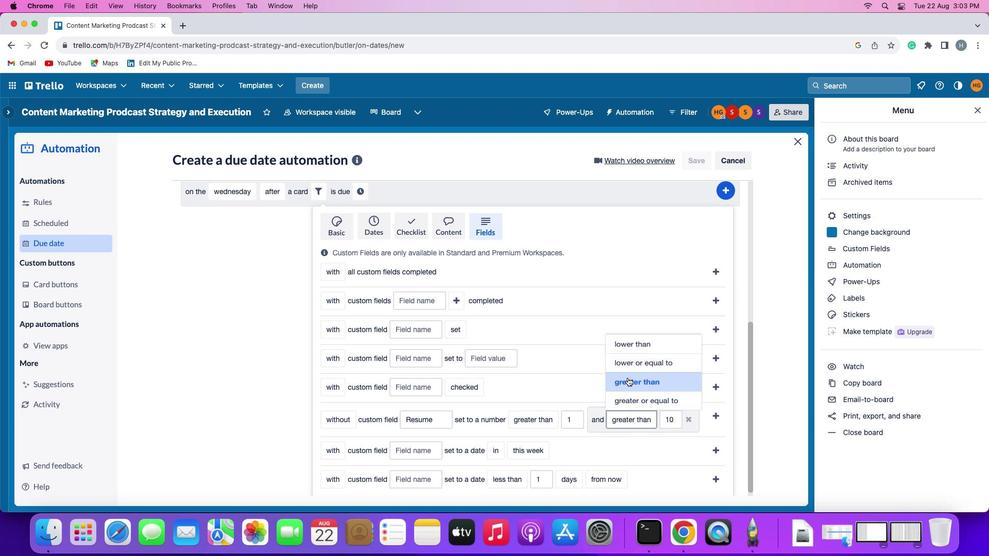 
Action: Mouse moved to (716, 414)
Screenshot: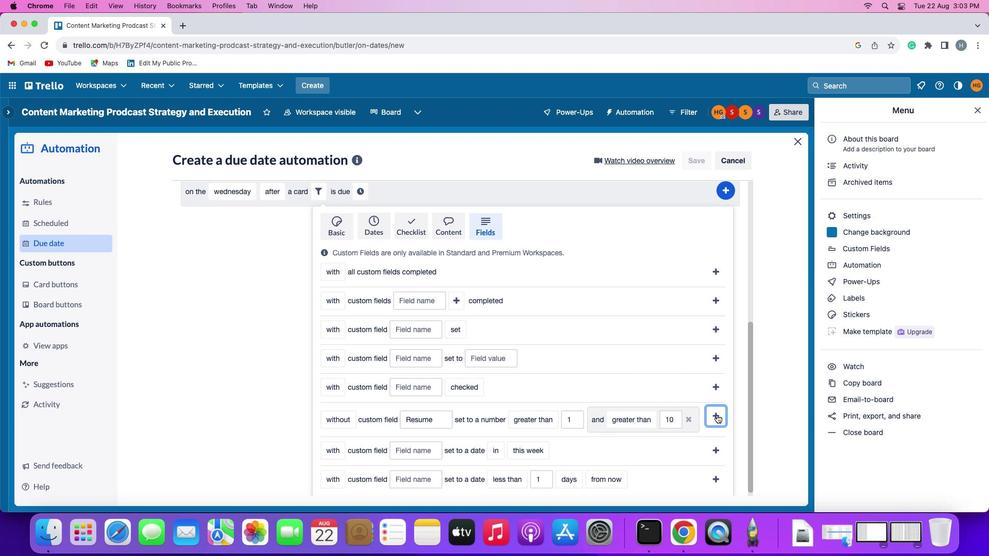 
Action: Mouse pressed left at (716, 414)
Screenshot: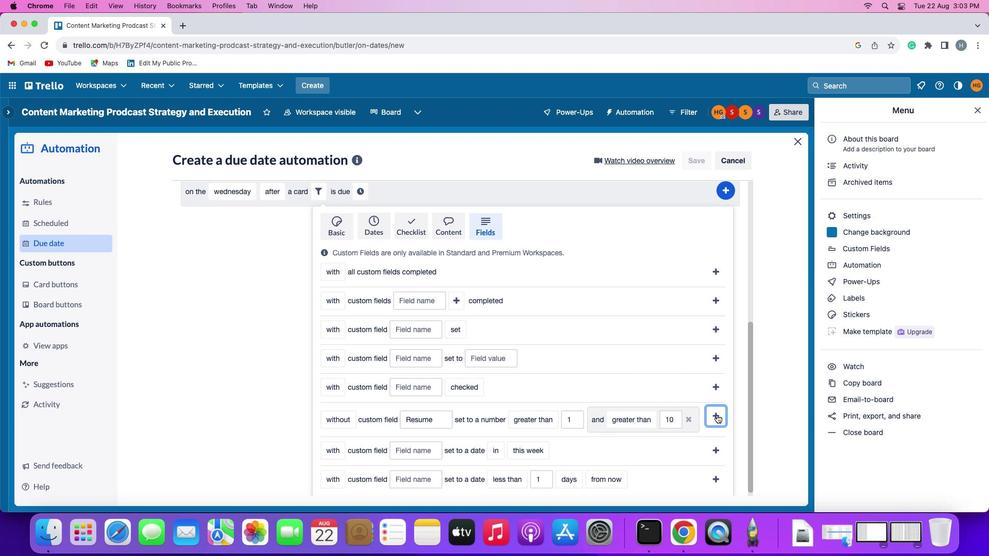 
Action: Mouse moved to (649, 444)
Screenshot: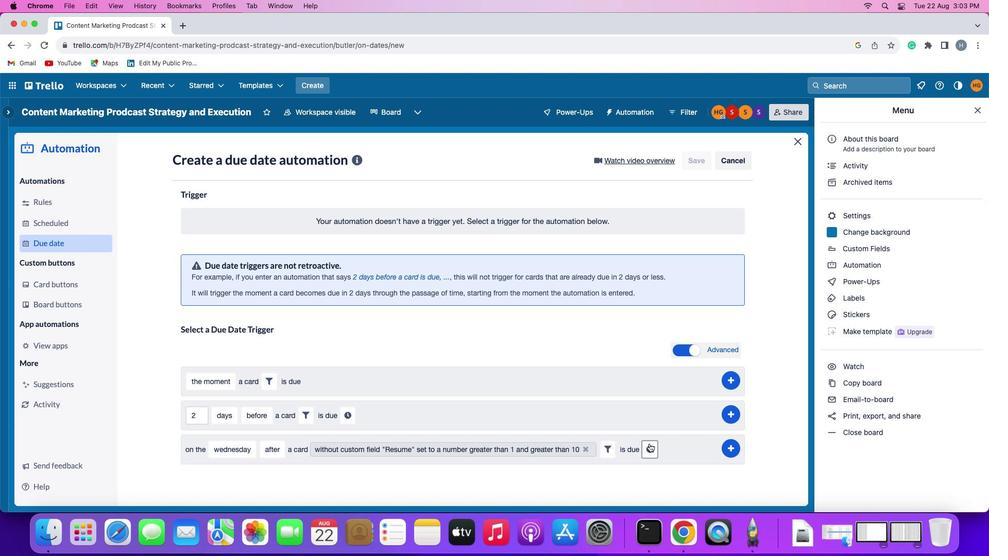
Action: Mouse pressed left at (649, 444)
Screenshot: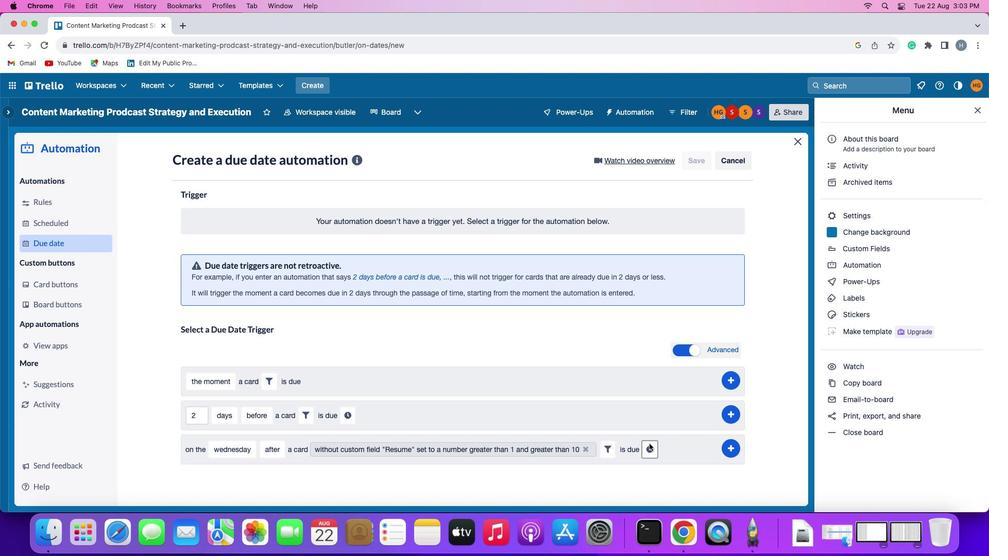 
Action: Mouse moved to (218, 475)
Screenshot: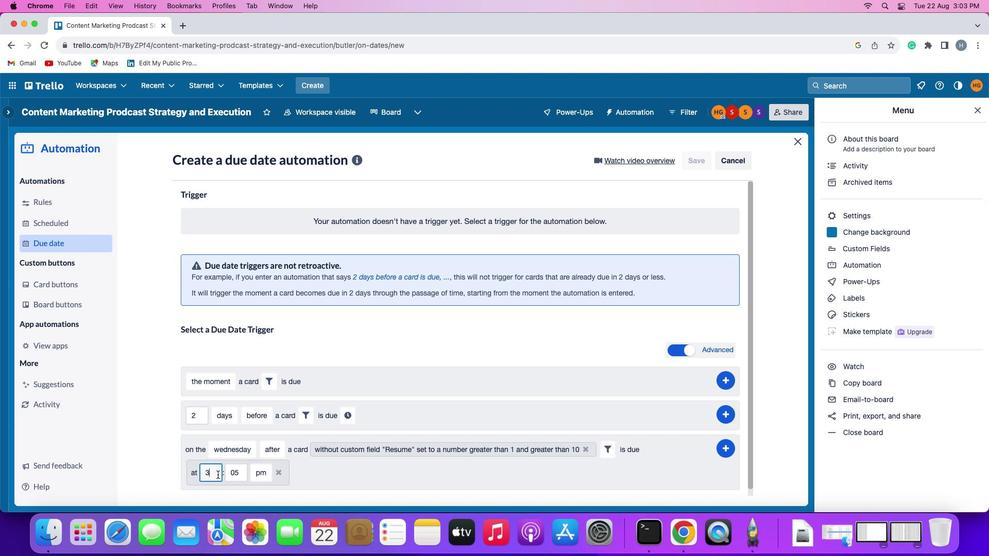 
Action: Mouse pressed left at (218, 475)
Screenshot: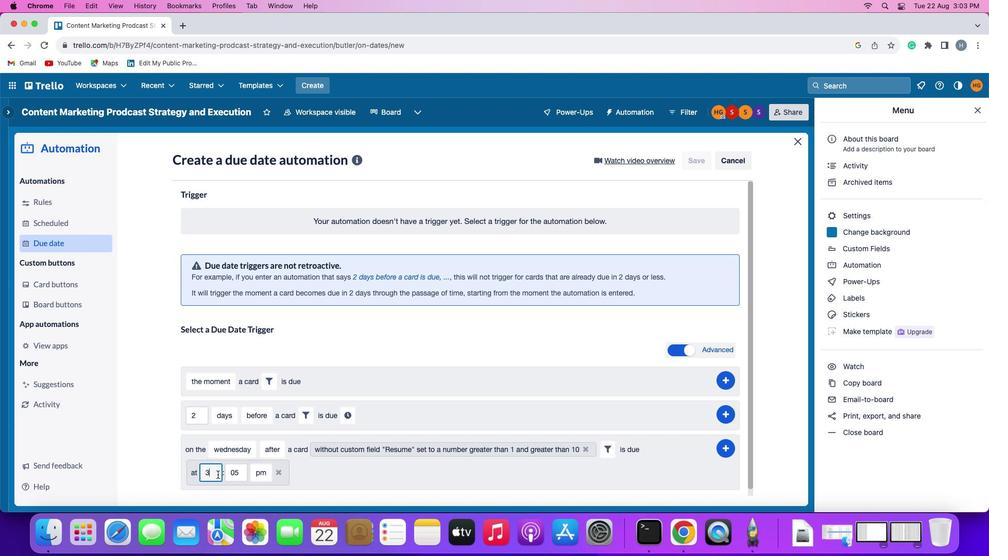 
Action: Key pressed Key.backspace'1''1'
Screenshot: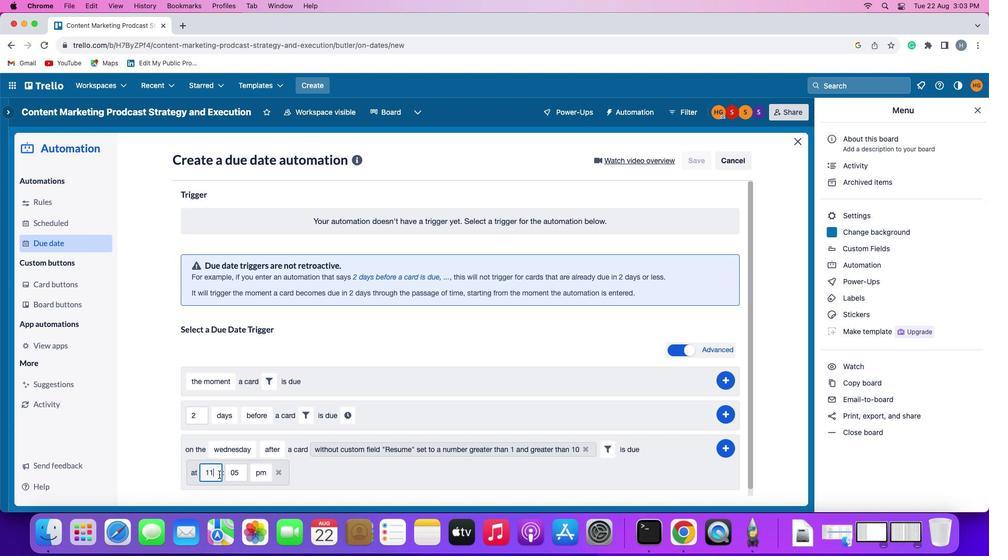 
Action: Mouse moved to (239, 474)
Screenshot: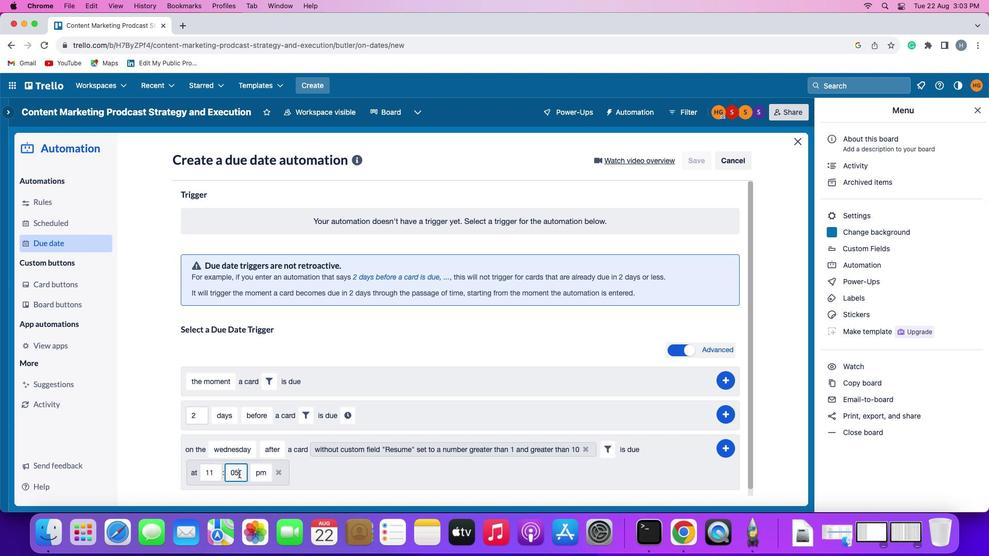 
Action: Mouse pressed left at (239, 474)
Screenshot: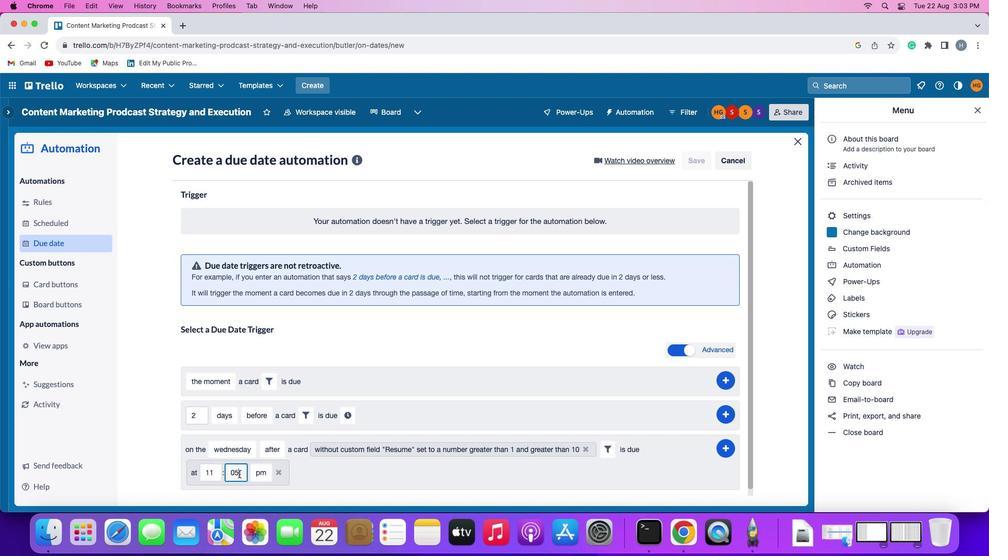 
Action: Key pressed Key.backspaceKey.backspace'0''0'
Screenshot: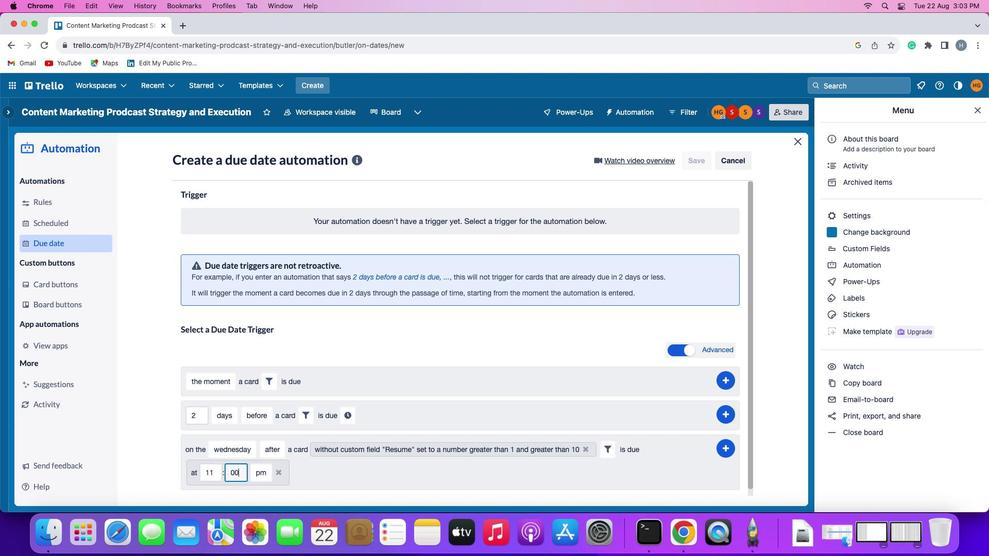 
Action: Mouse moved to (254, 471)
Screenshot: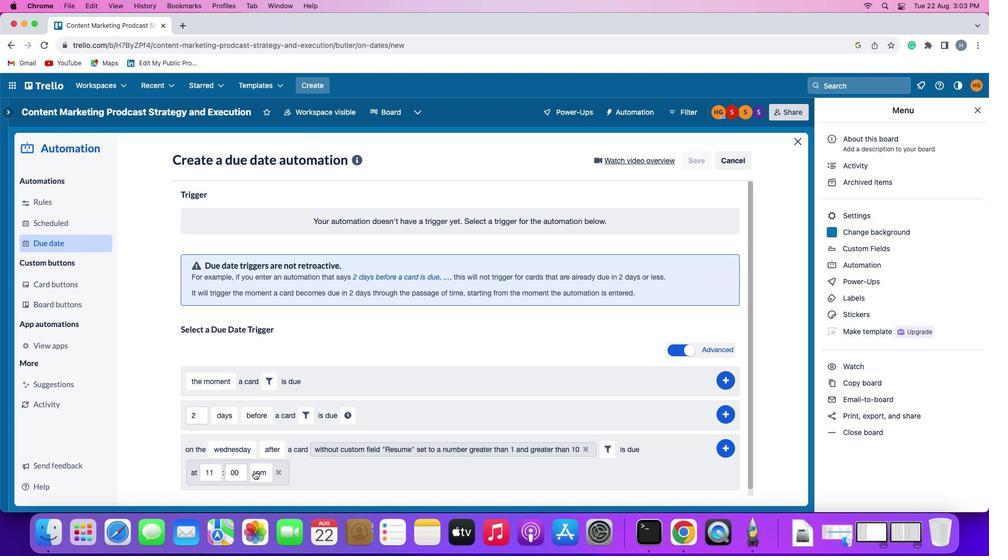 
Action: Mouse pressed left at (254, 471)
Screenshot: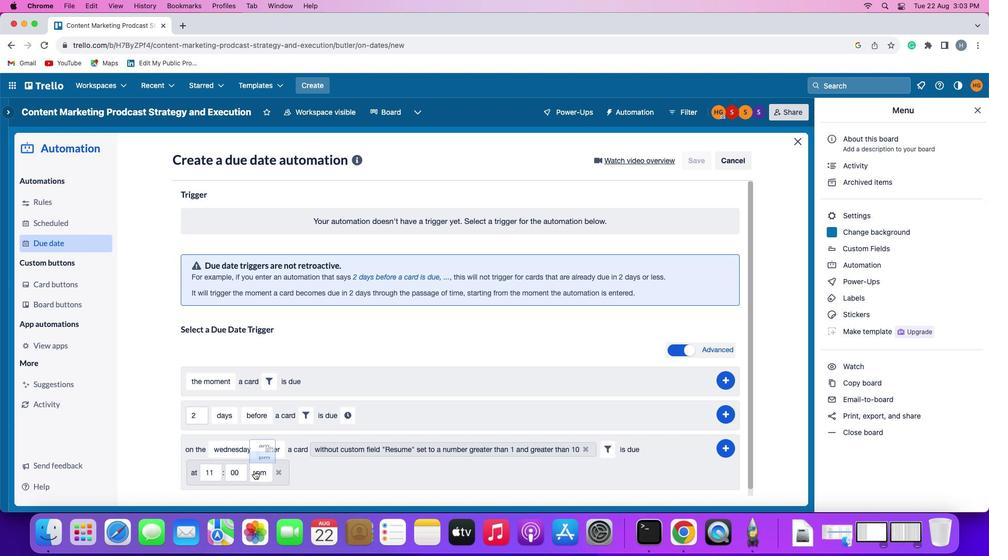 
Action: Mouse moved to (269, 434)
Screenshot: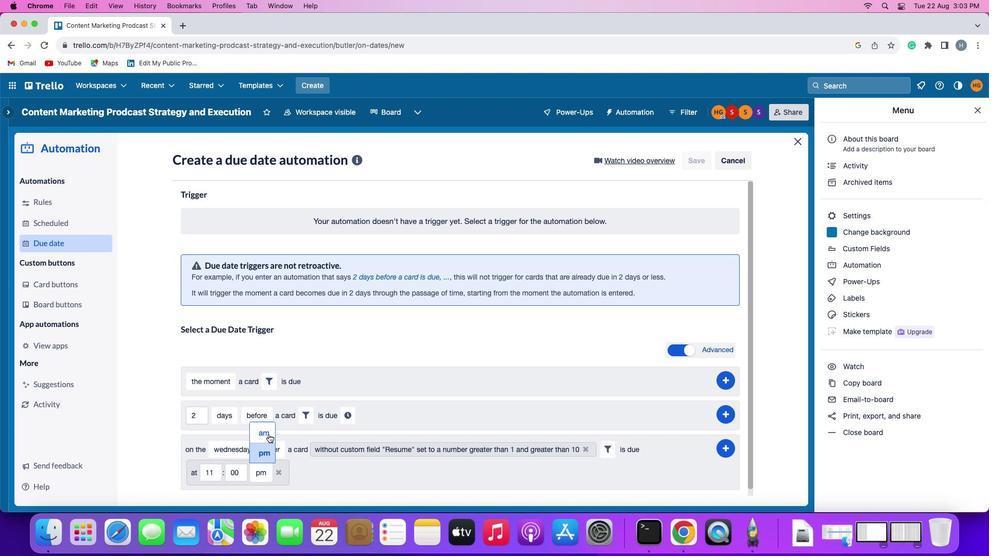 
Action: Mouse pressed left at (269, 434)
Screenshot: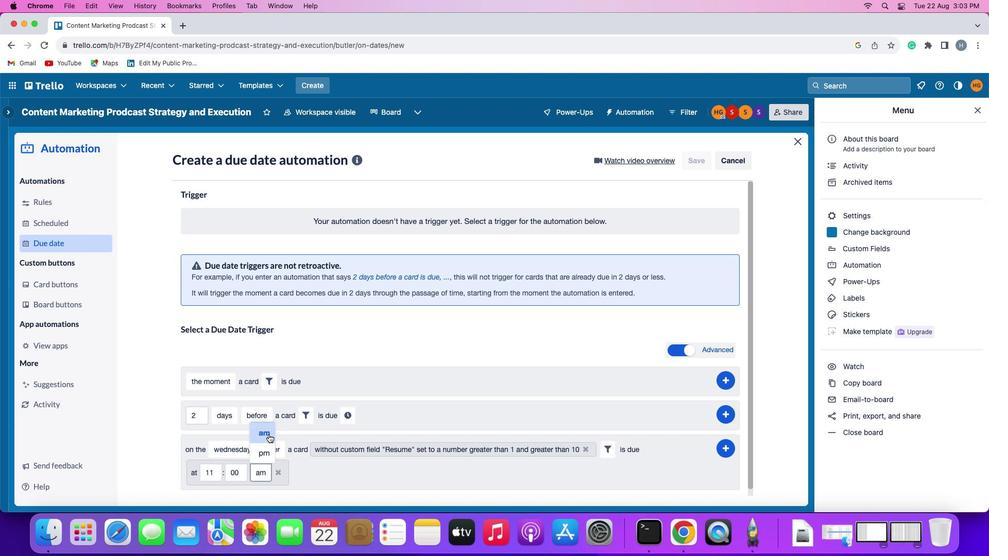 
Action: Mouse moved to (728, 443)
Screenshot: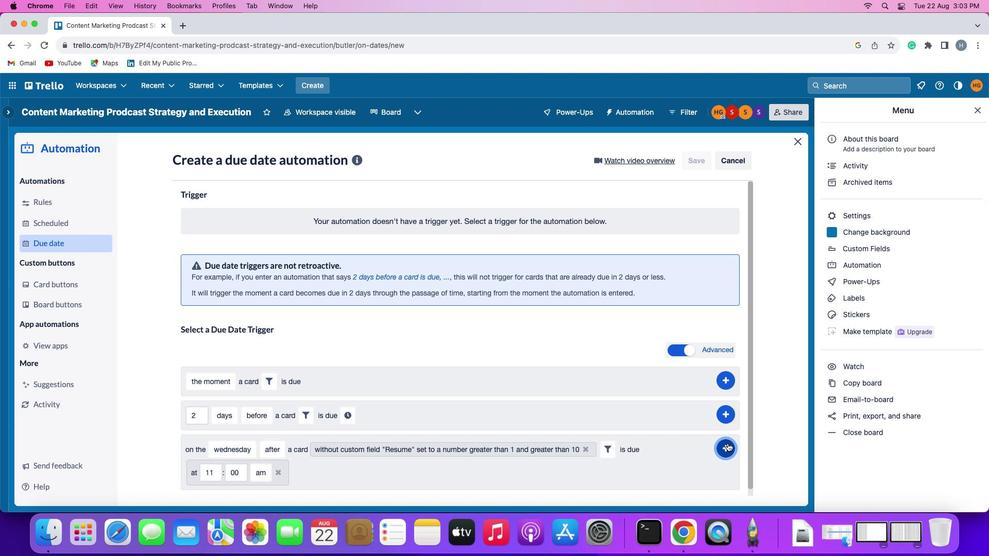 
Action: Mouse pressed left at (728, 443)
Screenshot: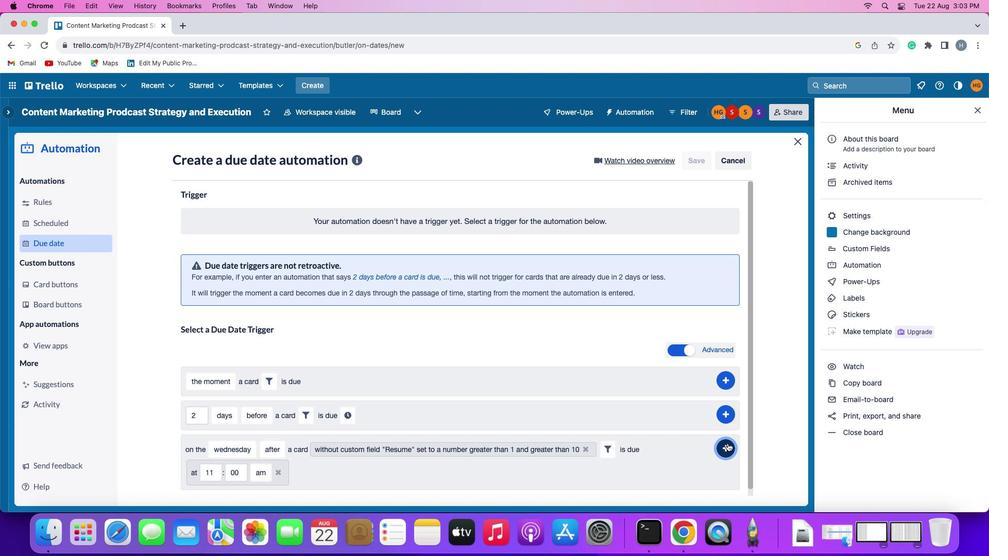 
Action: Mouse moved to (783, 356)
Screenshot: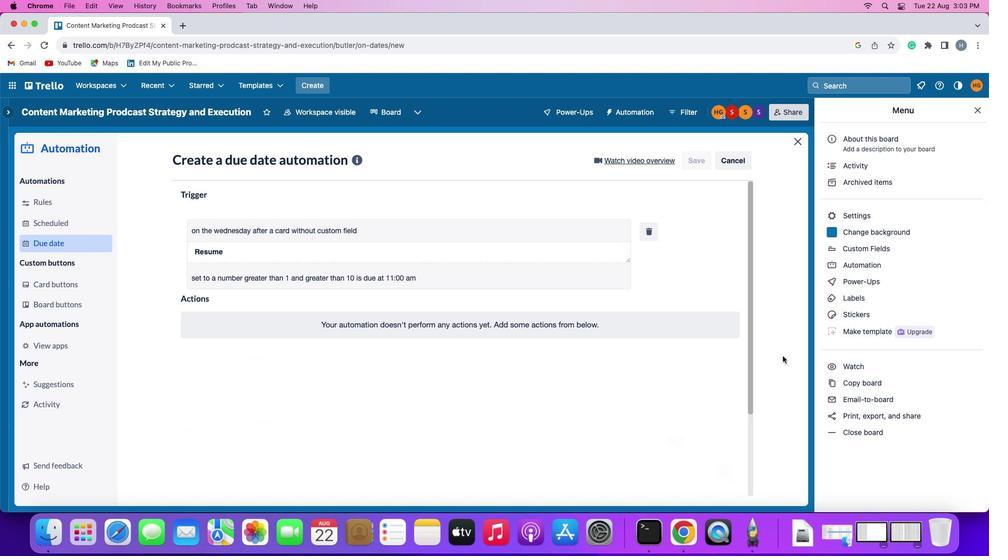 
